 Task: Look for space in Hildesheim, Germany from 2nd September, 2023 to 6th September, 2023 for 2 adults in price range Rs.15000 to Rs.20000. Place can be entire place with 1  bedroom having 1 bed and 1 bathroom. Property type can be house, flat, guest house, hotel. Booking option can be shelf check-in. Required host language is English.
Action: Mouse moved to (350, 133)
Screenshot: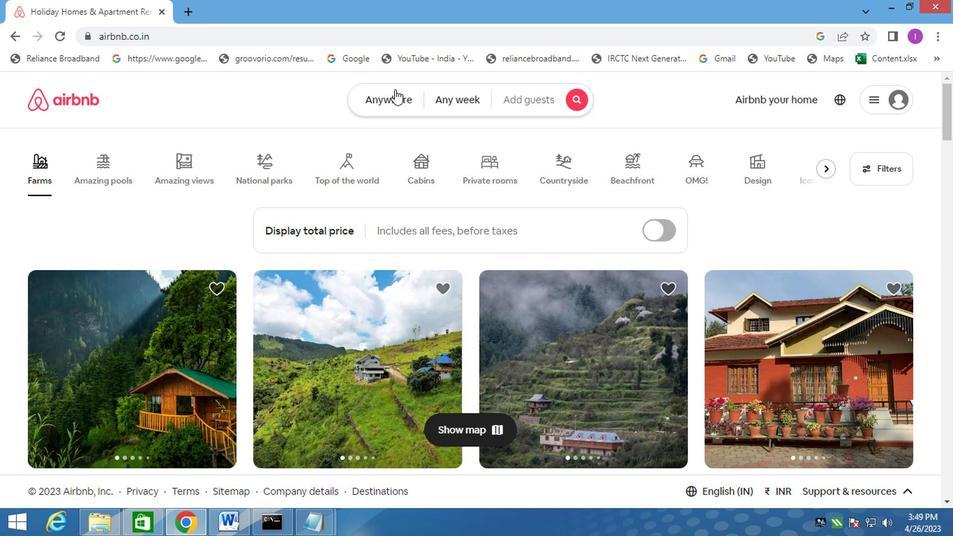 
Action: Mouse pressed left at (350, 133)
Screenshot: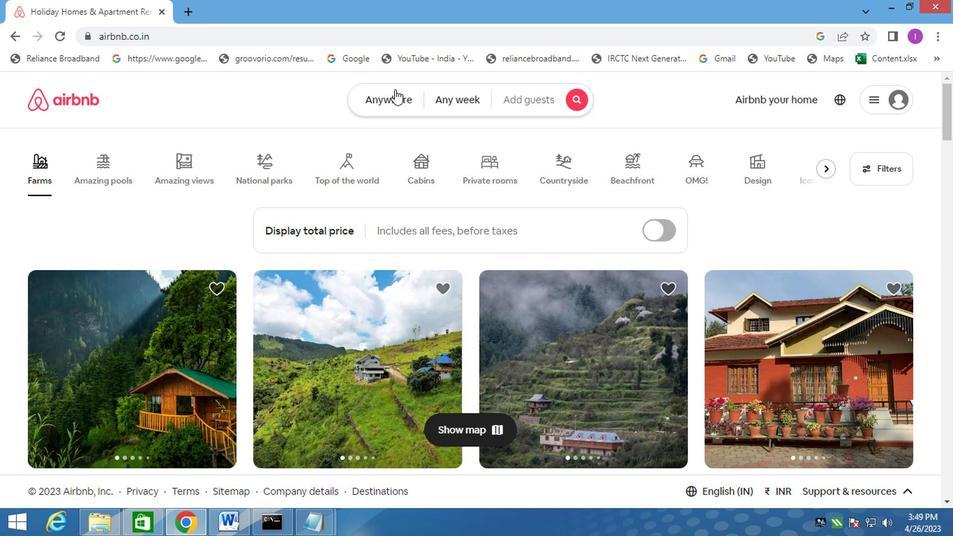 
Action: Mouse moved to (249, 184)
Screenshot: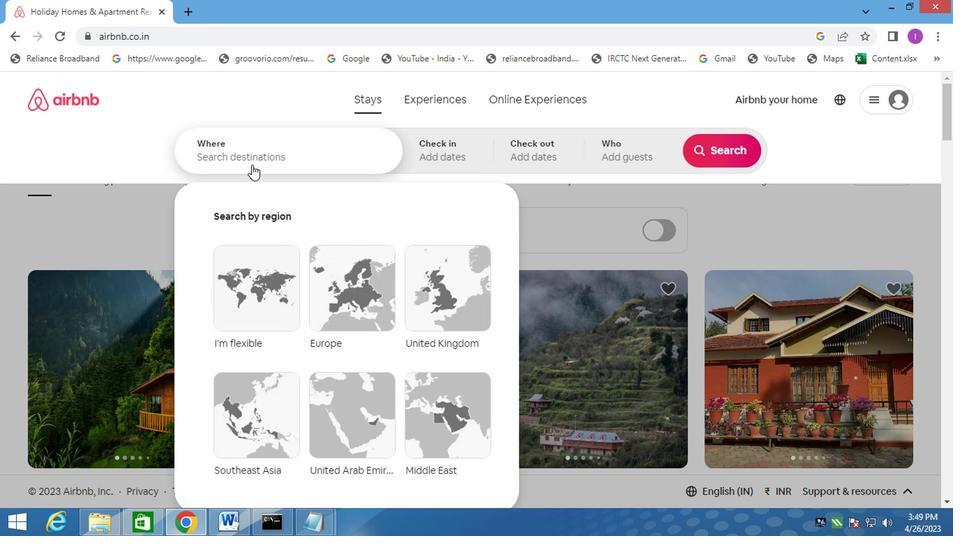 
Action: Mouse pressed left at (249, 184)
Screenshot: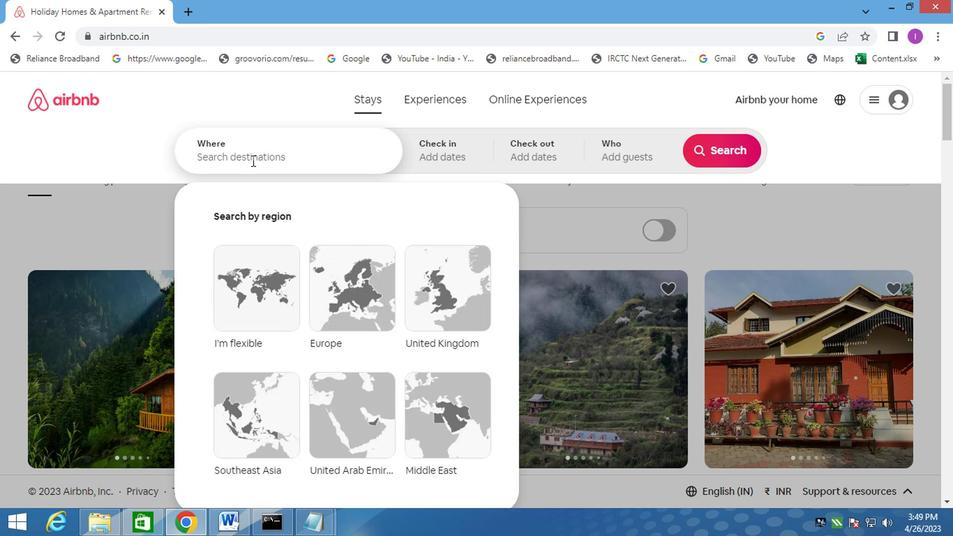 
Action: Mouse moved to (405, 130)
Screenshot: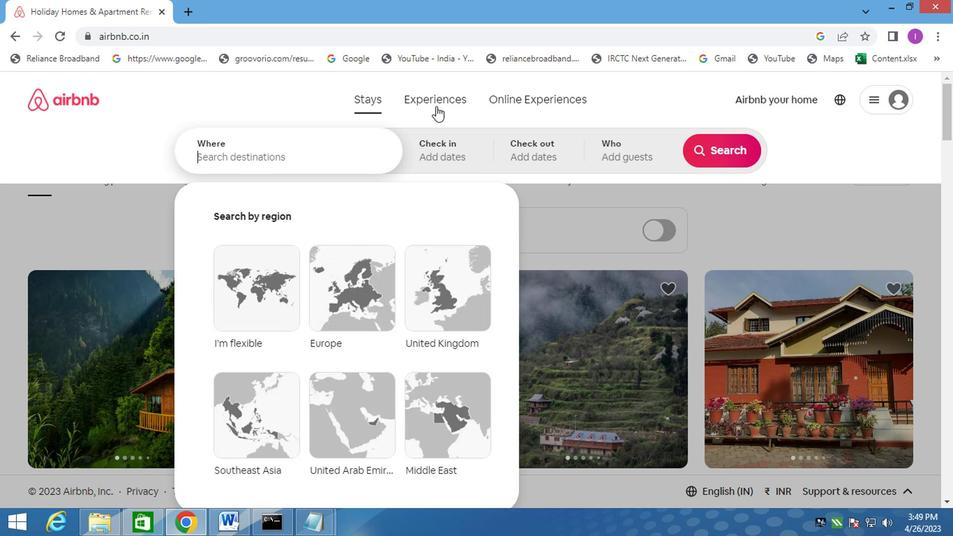 
Action: Key pressed hildesheim,germany
Screenshot: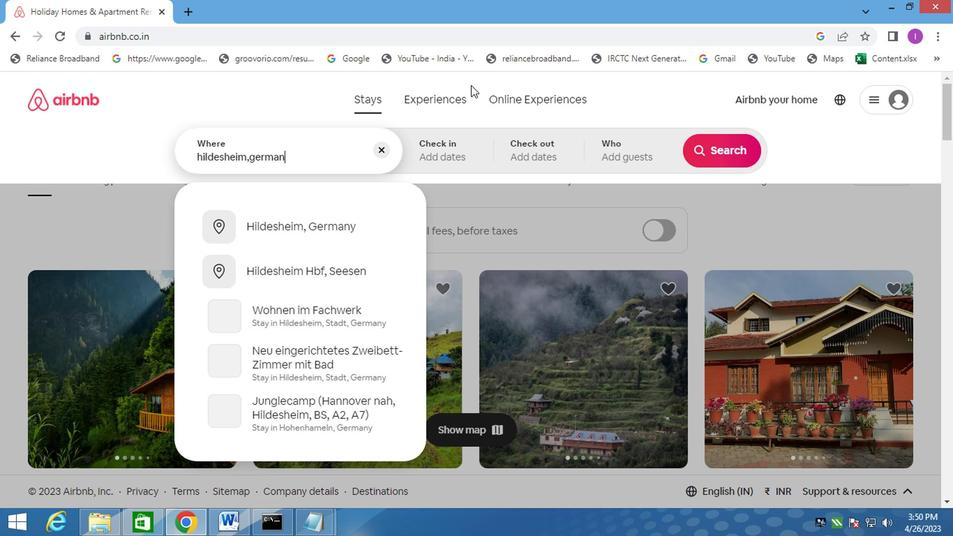 
Action: Mouse moved to (246, 233)
Screenshot: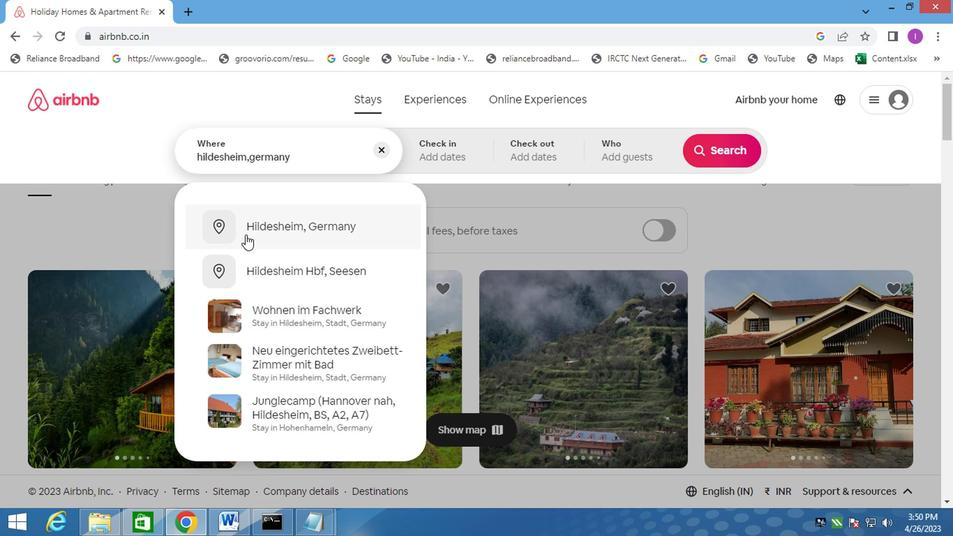
Action: Mouse pressed left at (246, 233)
Screenshot: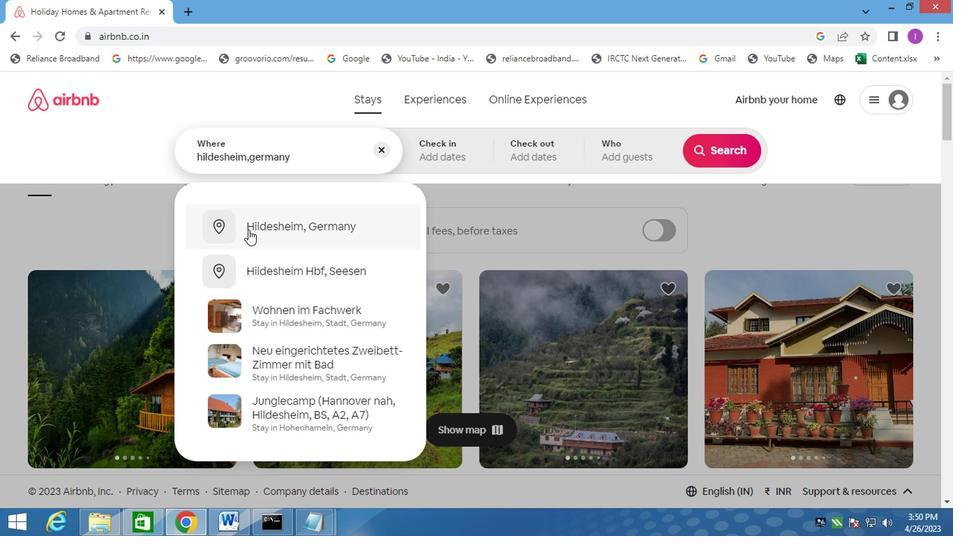 
Action: Mouse moved to (576, 258)
Screenshot: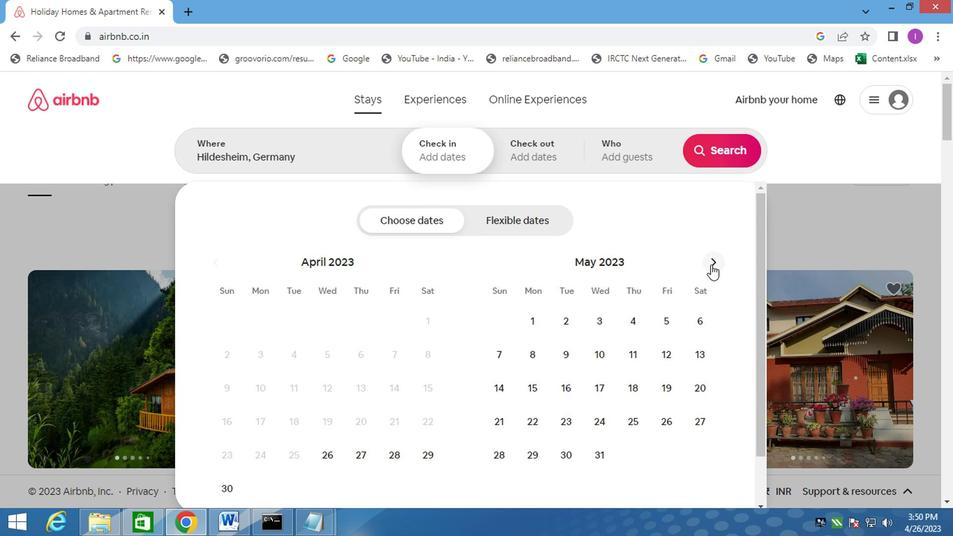 
Action: Mouse pressed left at (576, 258)
Screenshot: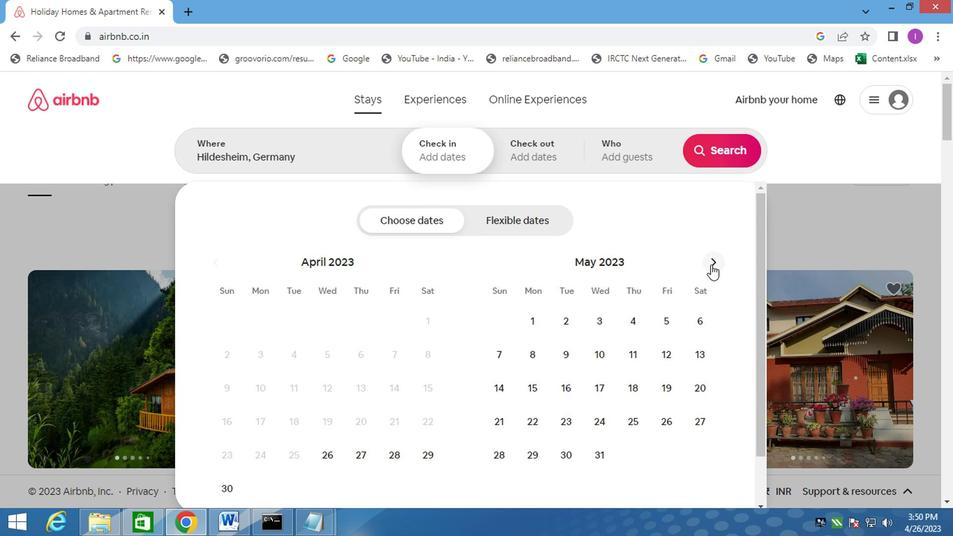 
Action: Mouse pressed left at (576, 258)
Screenshot: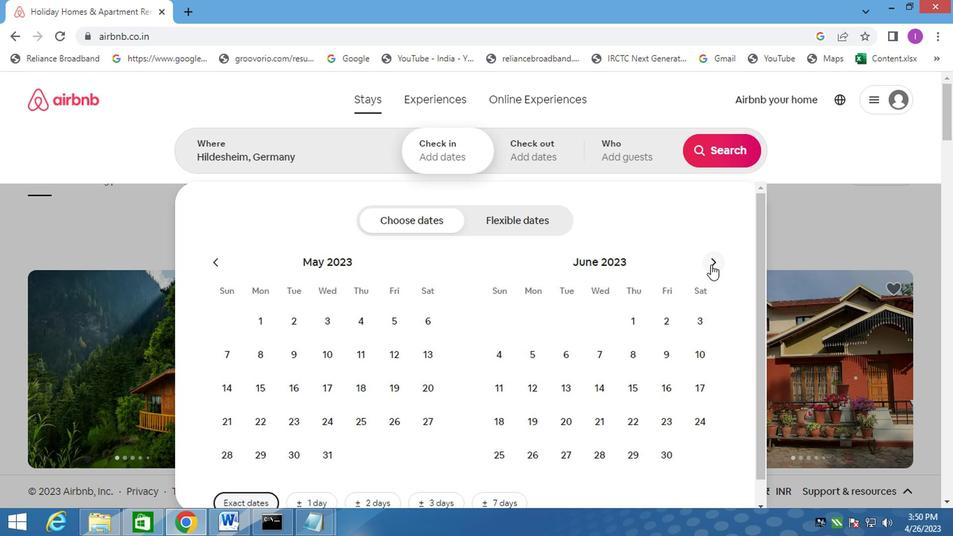 
Action: Mouse pressed left at (576, 258)
Screenshot: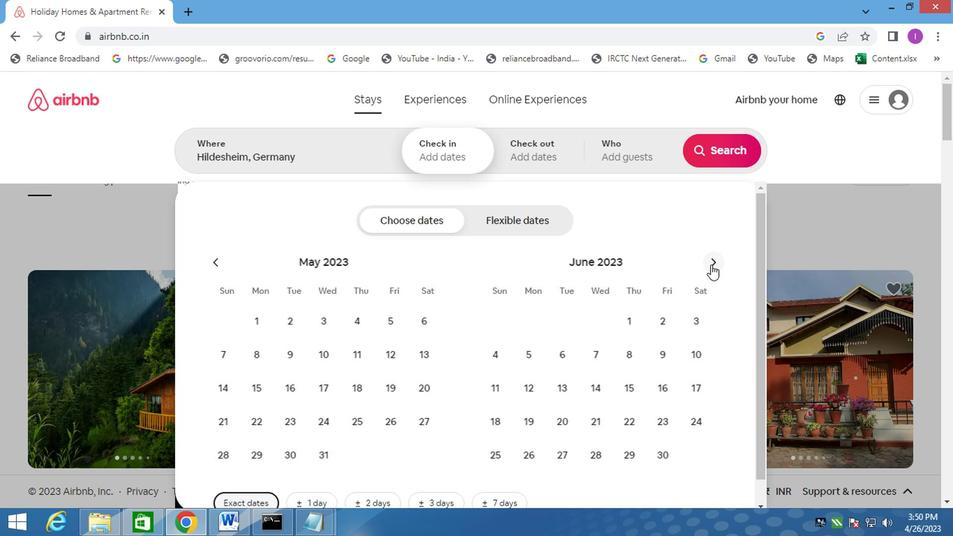 
Action: Mouse moved to (576, 257)
Screenshot: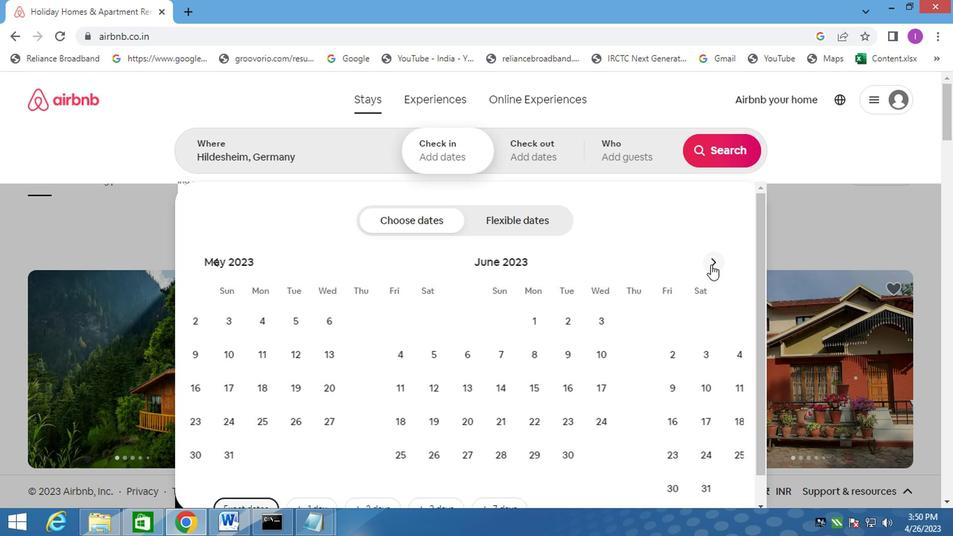 
Action: Mouse pressed left at (576, 257)
Screenshot: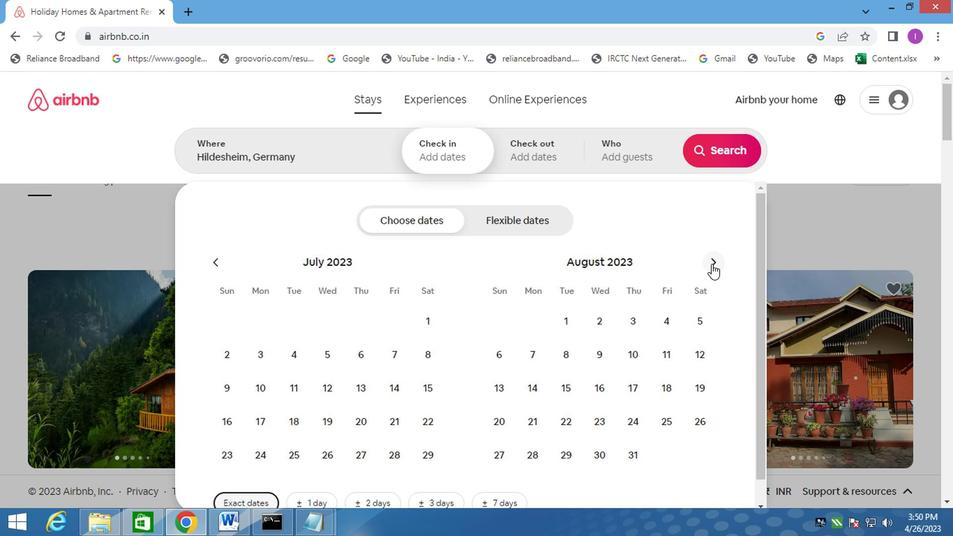 
Action: Mouse moved to (561, 300)
Screenshot: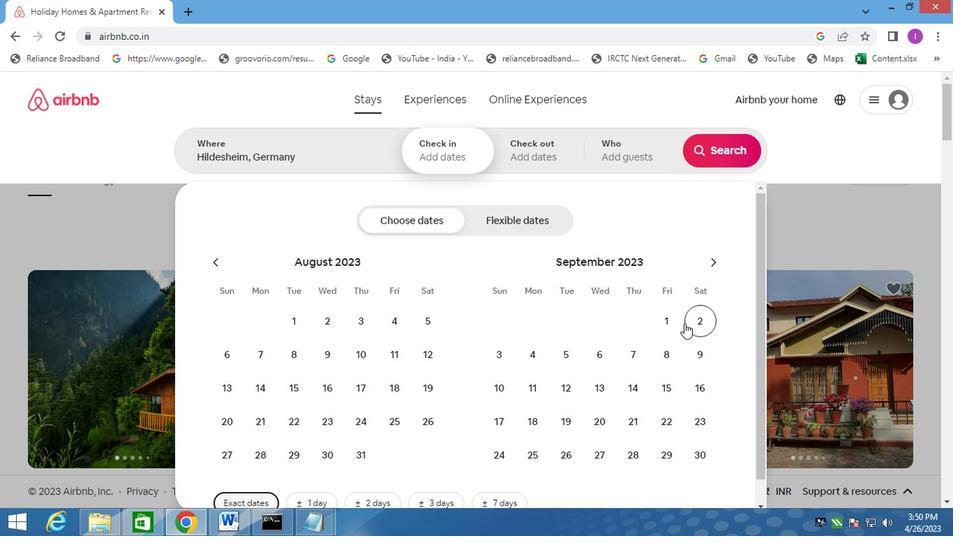 
Action: Mouse pressed left at (561, 300)
Screenshot: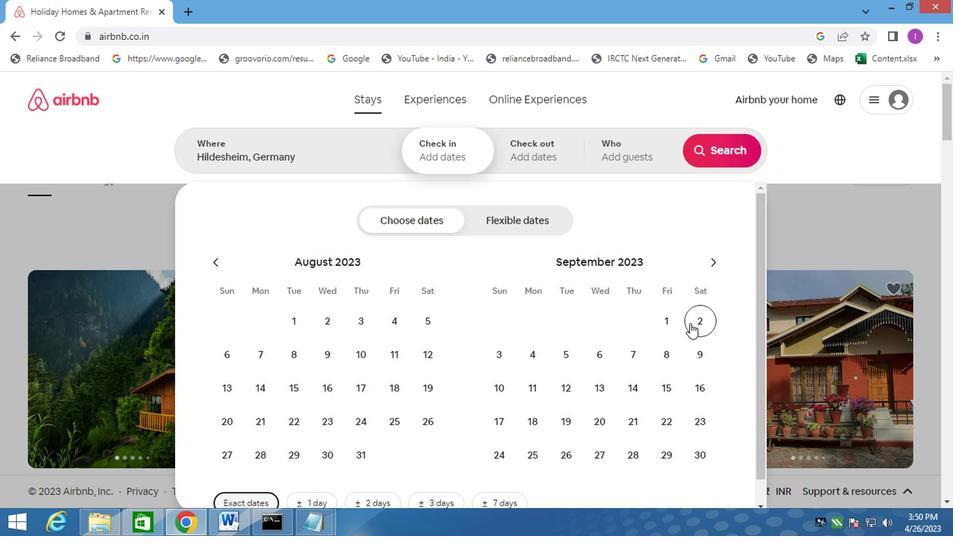 
Action: Mouse moved to (493, 322)
Screenshot: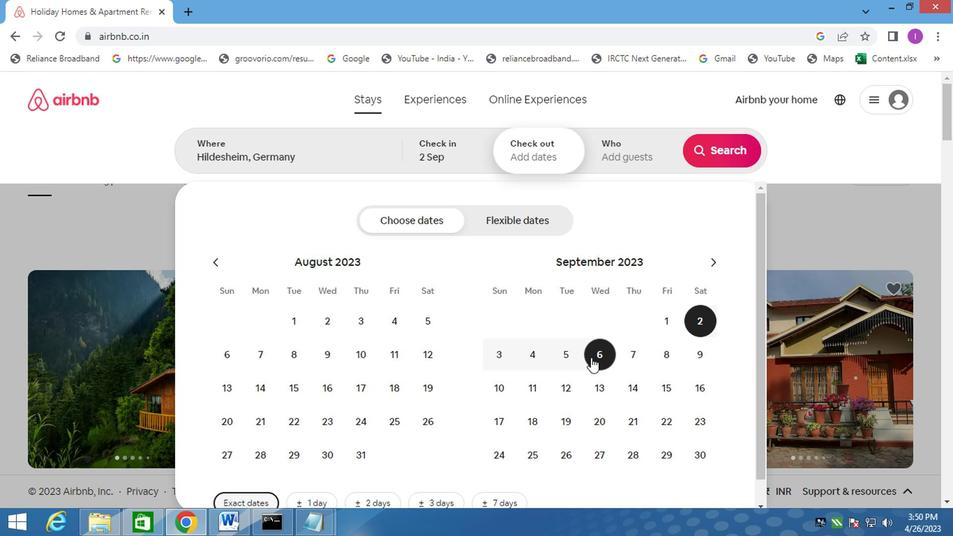 
Action: Mouse pressed left at (493, 322)
Screenshot: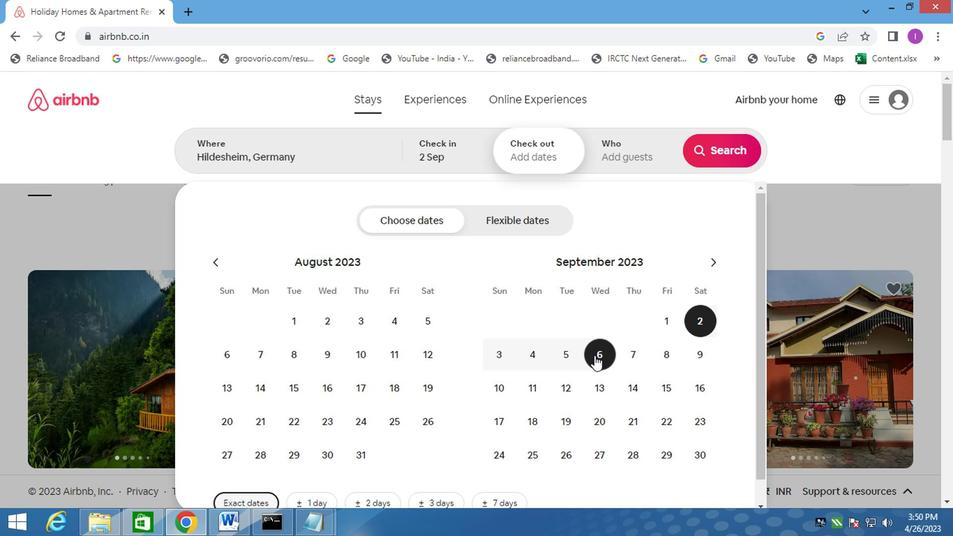 
Action: Mouse moved to (526, 187)
Screenshot: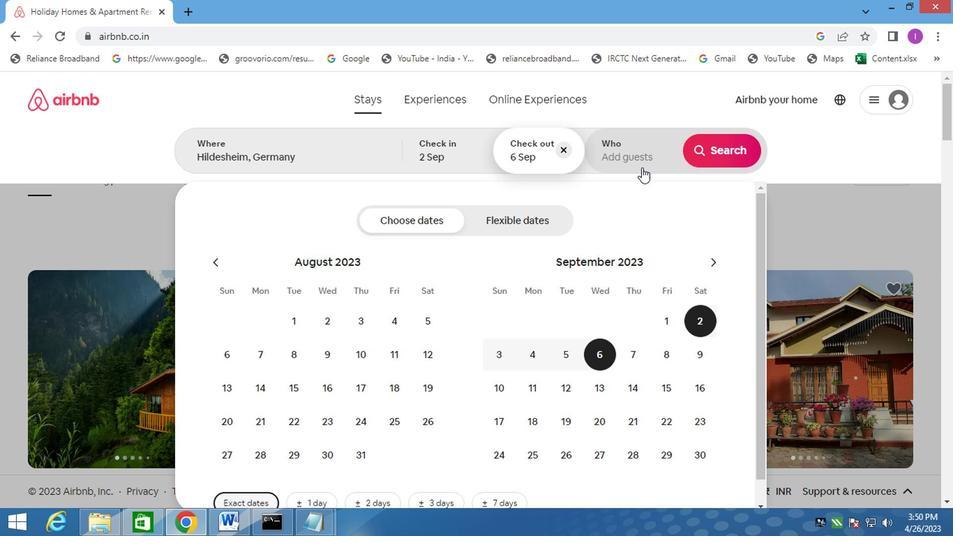 
Action: Mouse pressed left at (526, 187)
Screenshot: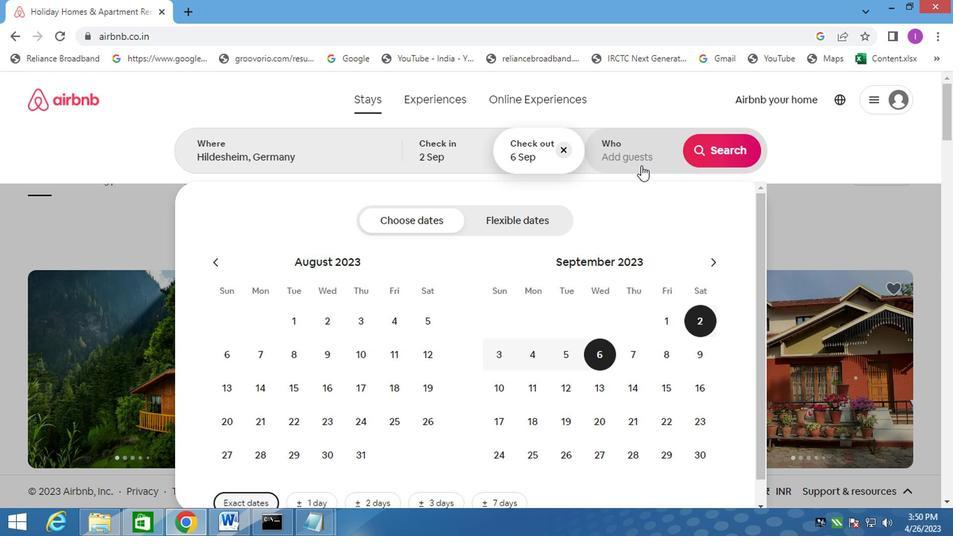 
Action: Mouse moved to (591, 227)
Screenshot: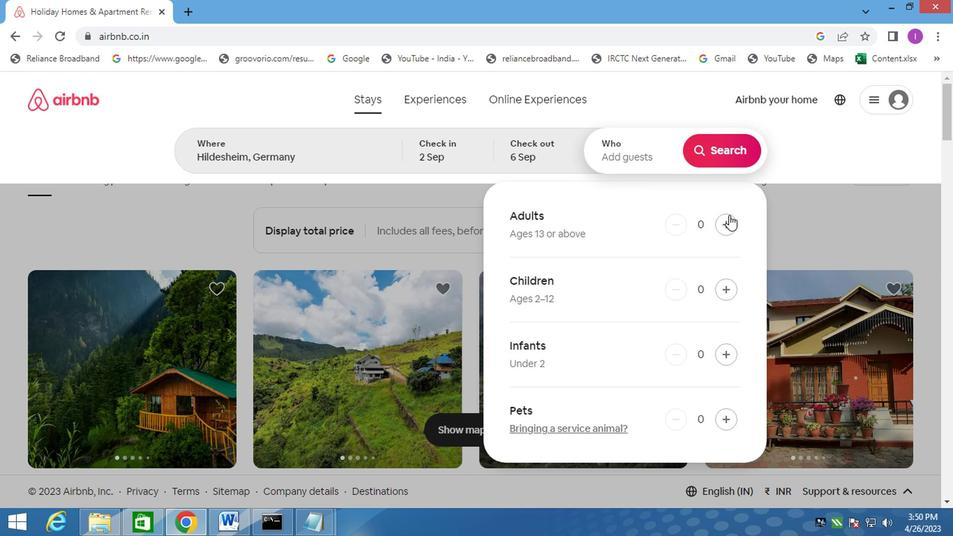
Action: Mouse pressed left at (591, 227)
Screenshot: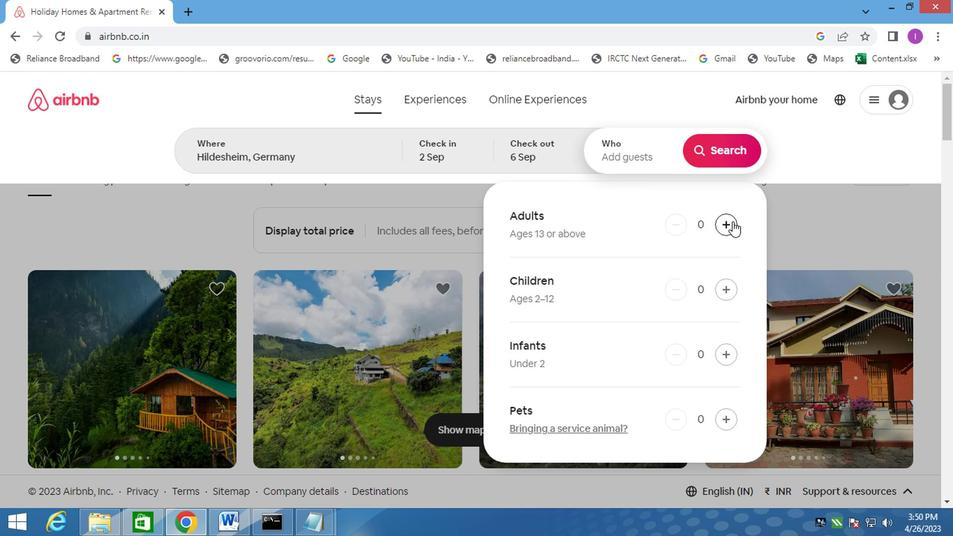 
Action: Mouse pressed left at (591, 227)
Screenshot: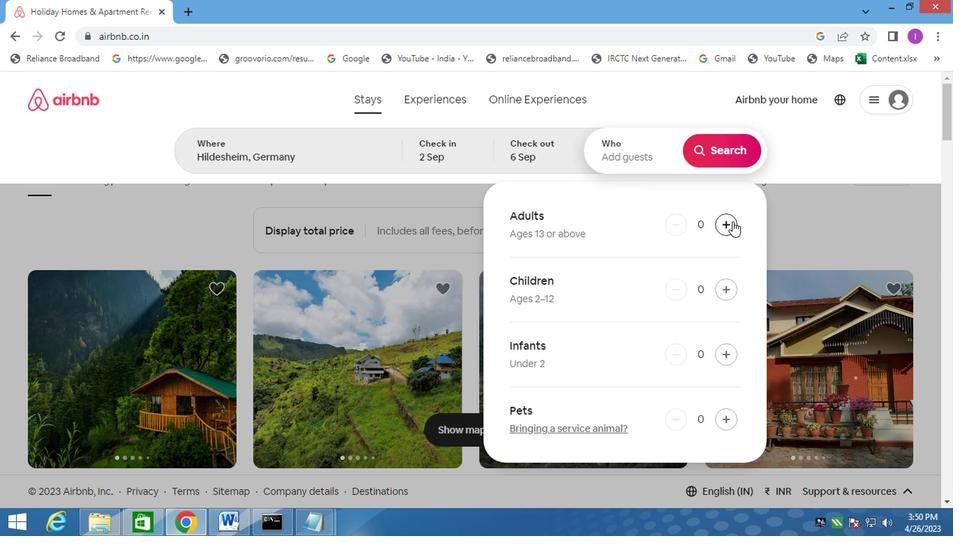 
Action: Mouse moved to (586, 179)
Screenshot: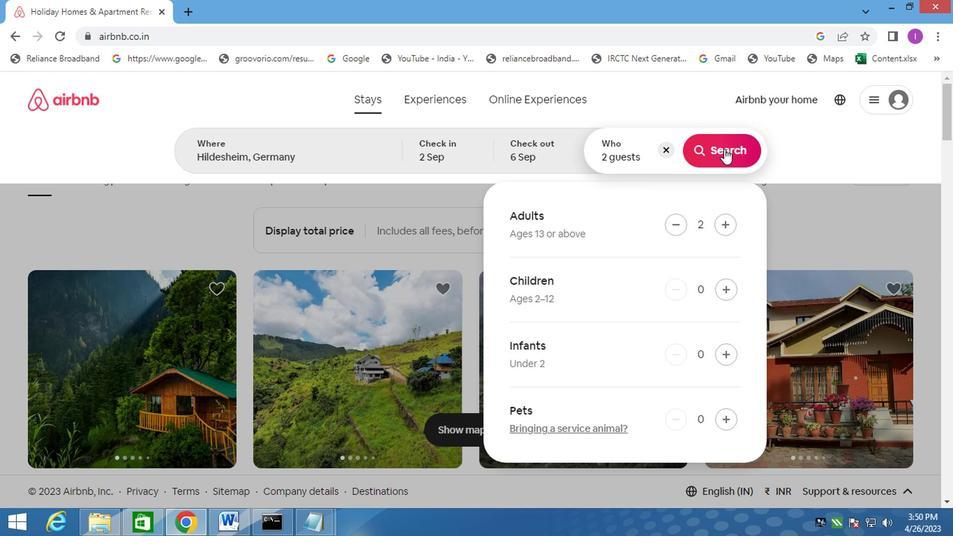 
Action: Mouse pressed left at (586, 179)
Screenshot: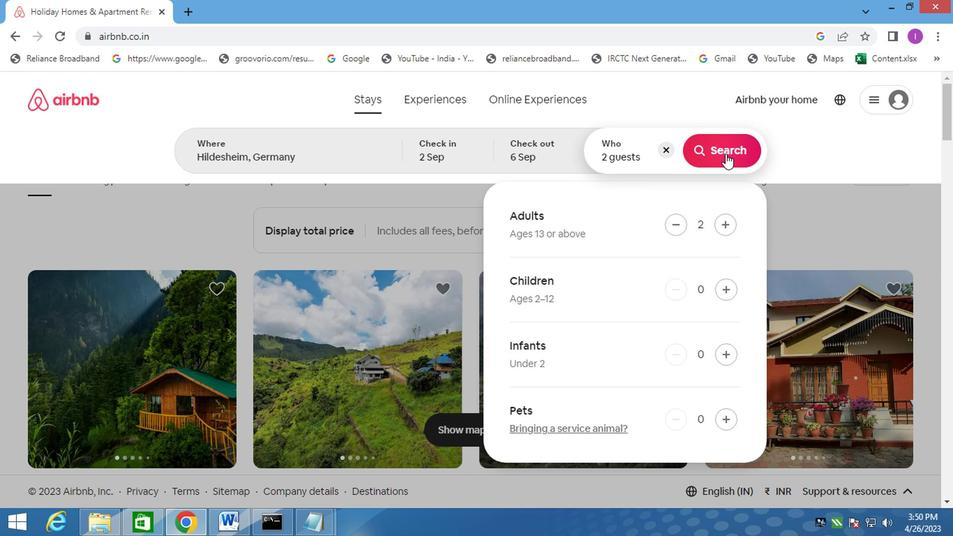 
Action: Mouse moved to (691, 176)
Screenshot: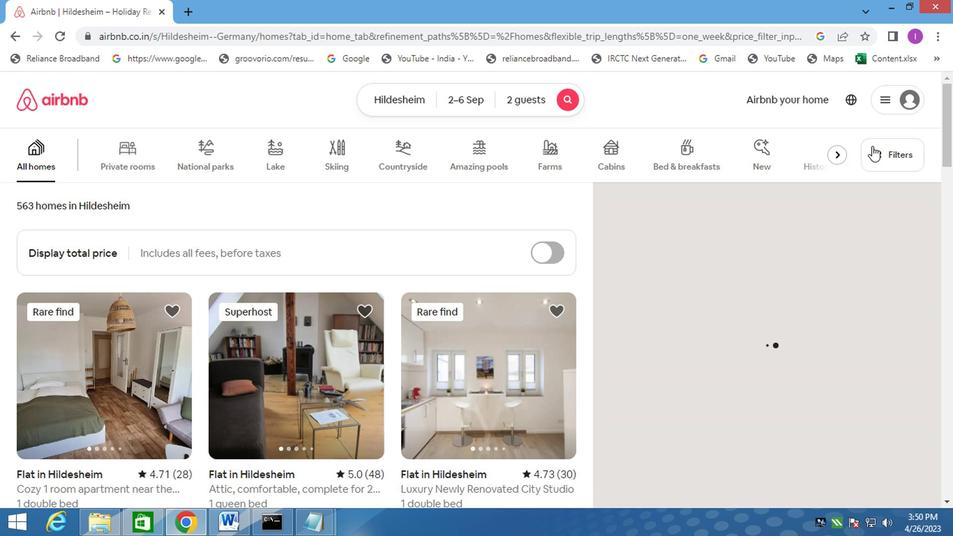 
Action: Mouse pressed left at (691, 176)
Screenshot: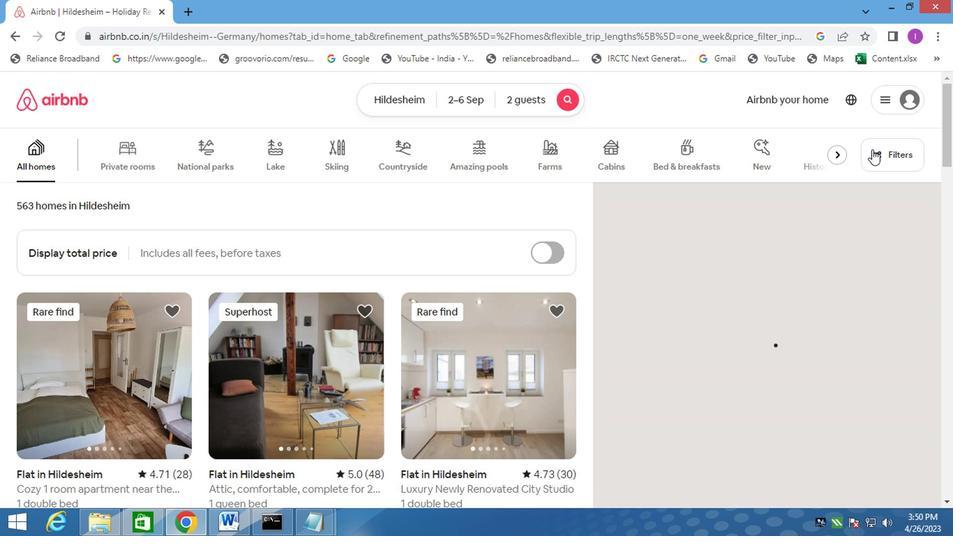 
Action: Mouse moved to (317, 308)
Screenshot: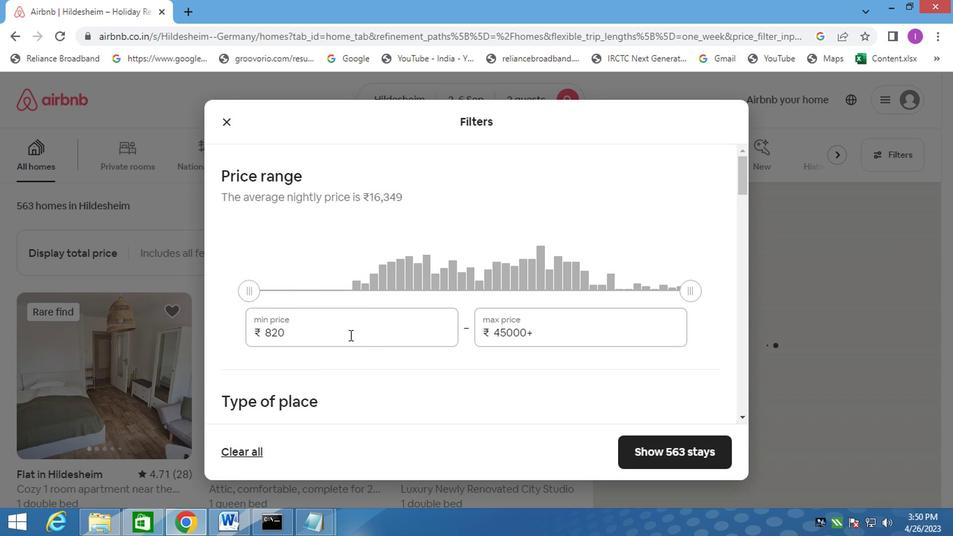 
Action: Mouse pressed left at (317, 308)
Screenshot: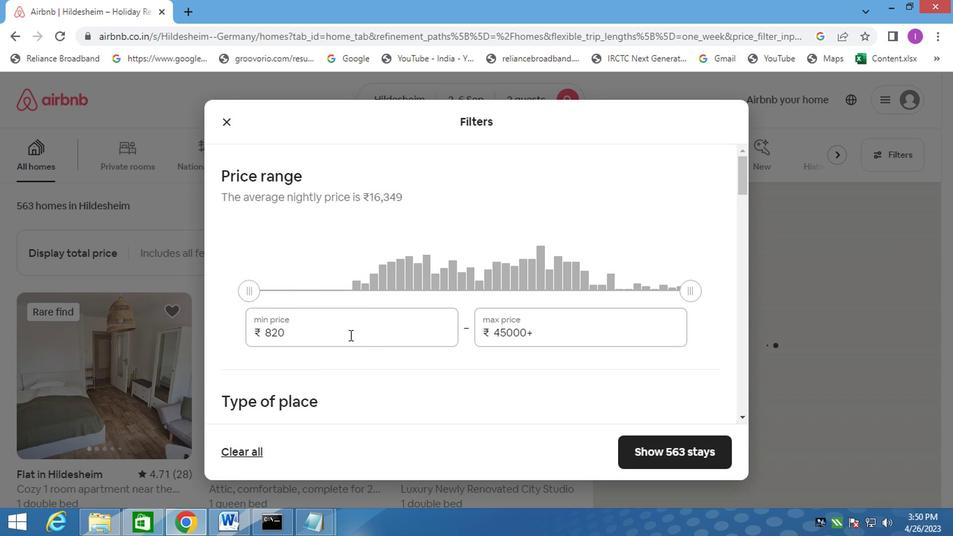 
Action: Mouse moved to (260, 304)
Screenshot: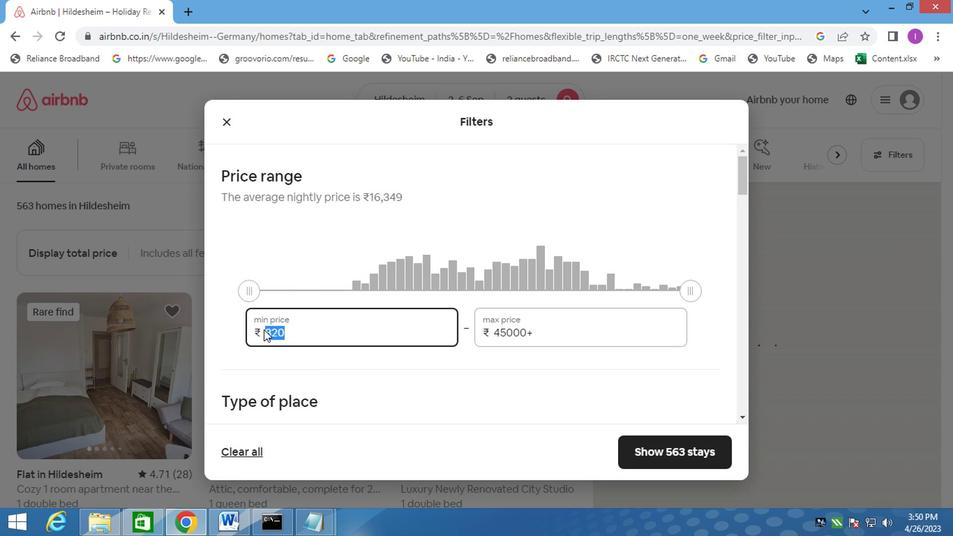 
Action: Key pressed 15000
Screenshot: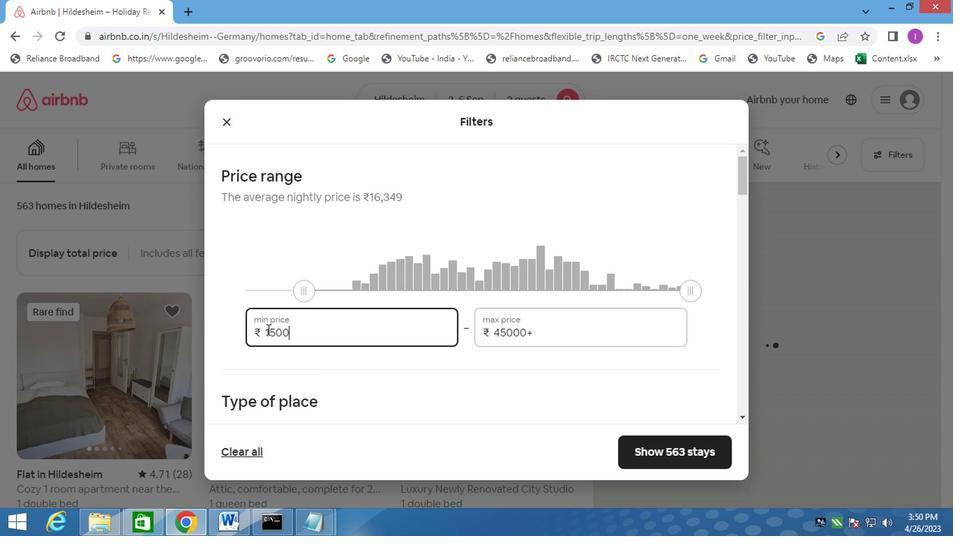 
Action: Mouse moved to (457, 310)
Screenshot: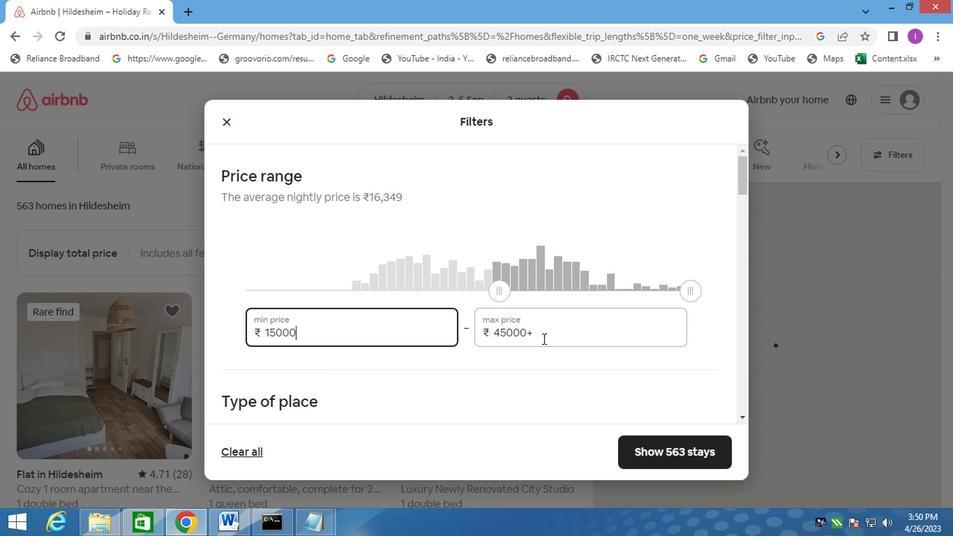 
Action: Mouse pressed left at (457, 310)
Screenshot: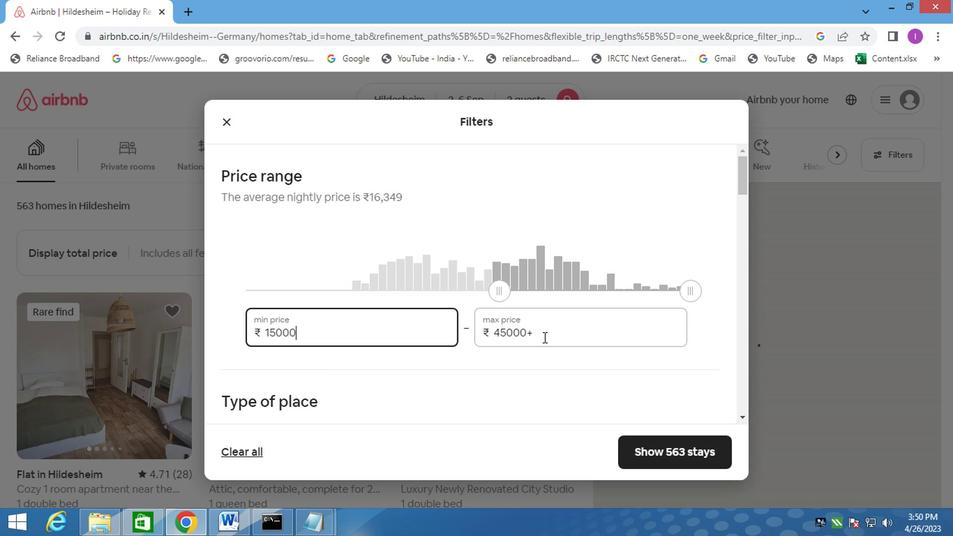 
Action: Mouse moved to (412, 309)
Screenshot: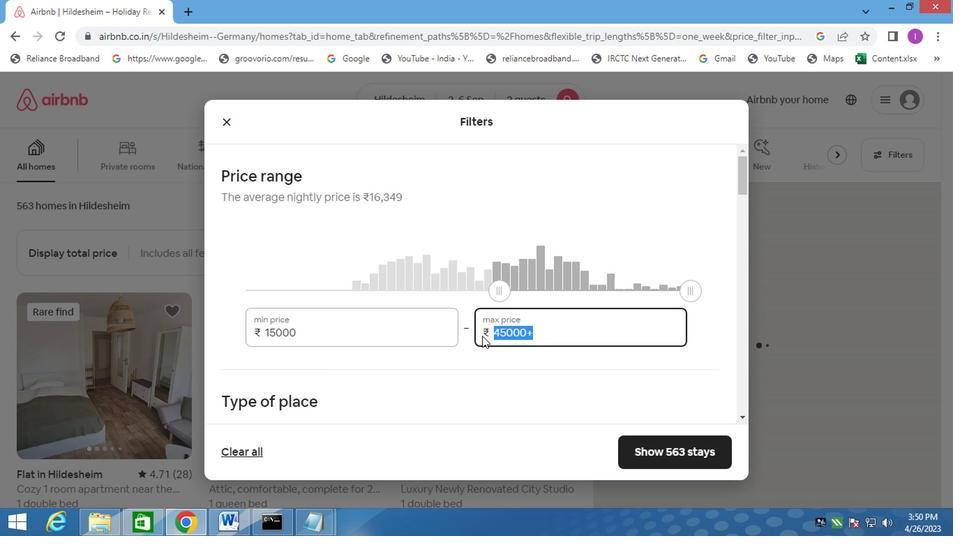 
Action: Key pressed 2
Screenshot: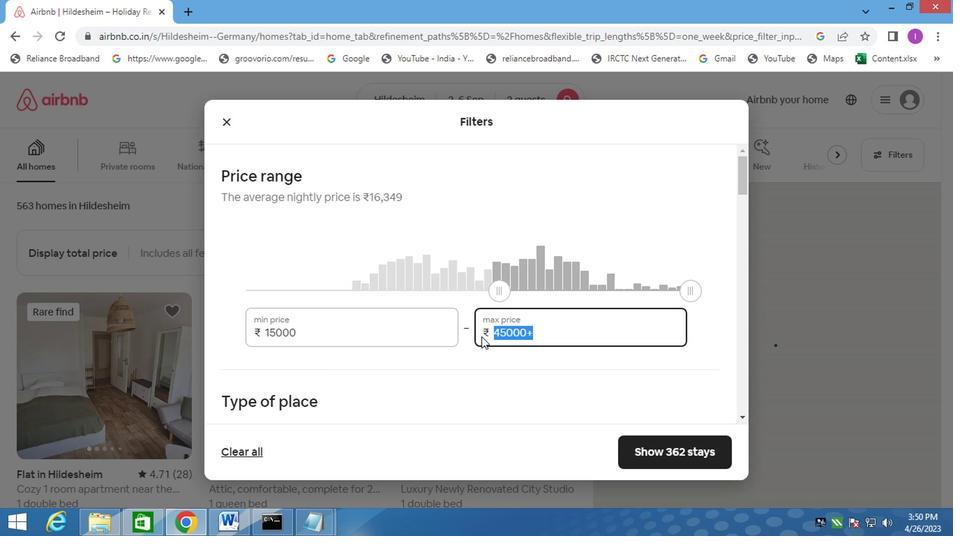 
Action: Mouse moved to (408, 310)
Screenshot: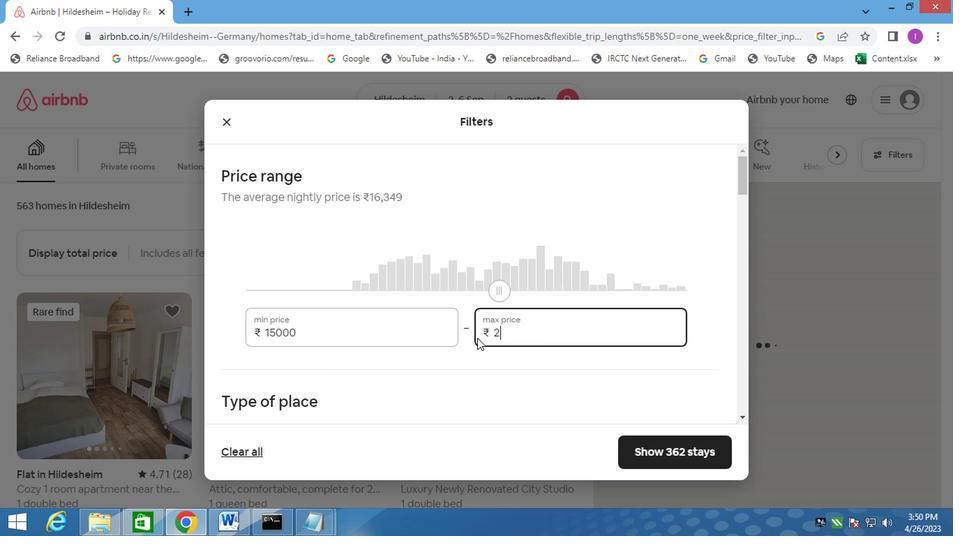 
Action: Key pressed 0000
Screenshot: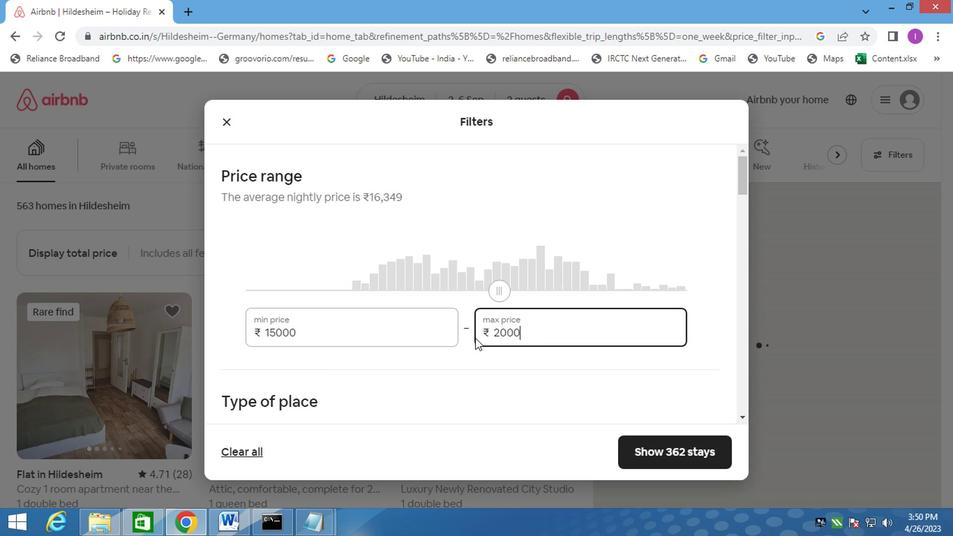 
Action: Mouse moved to (460, 319)
Screenshot: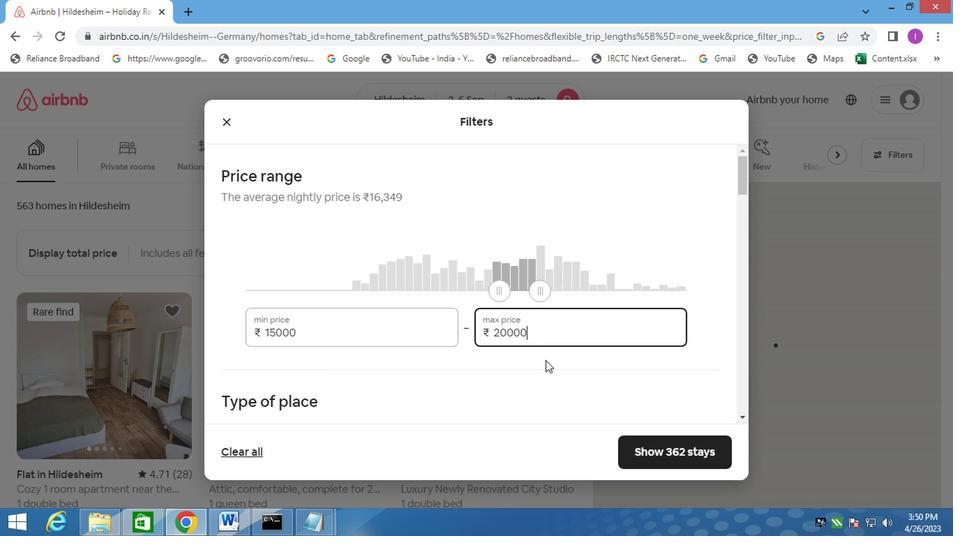 
Action: Mouse scrolled (460, 319) with delta (0, 0)
Screenshot: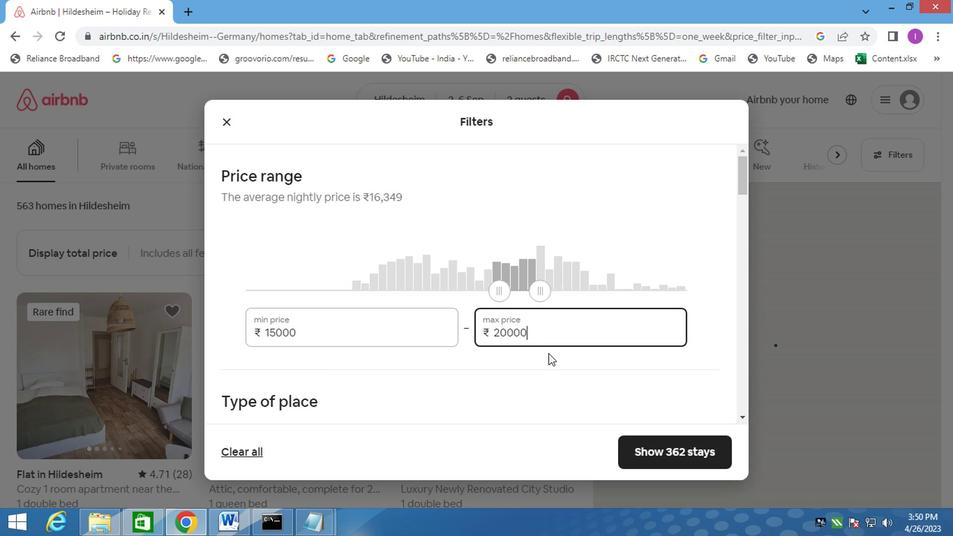 
Action: Mouse scrolled (460, 319) with delta (0, 0)
Screenshot: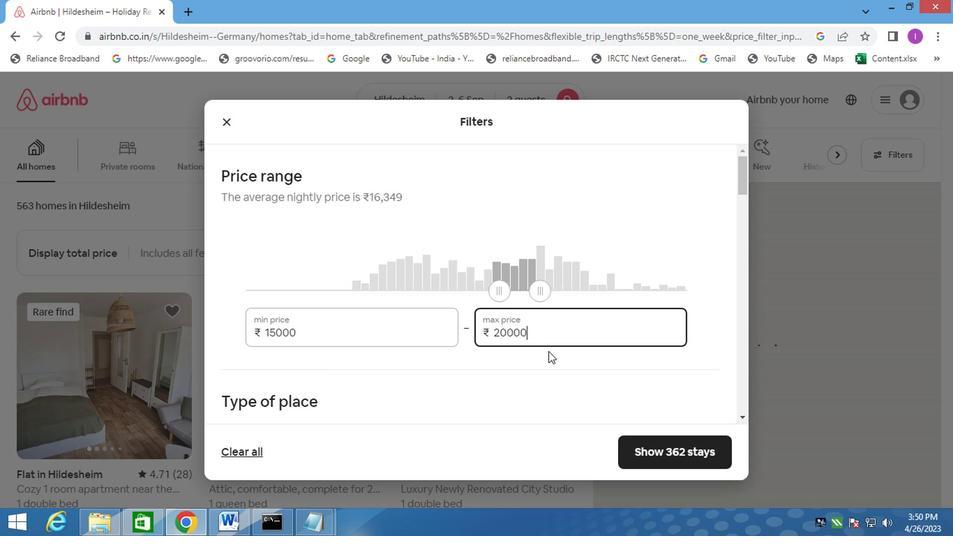 
Action: Mouse scrolled (460, 319) with delta (0, 0)
Screenshot: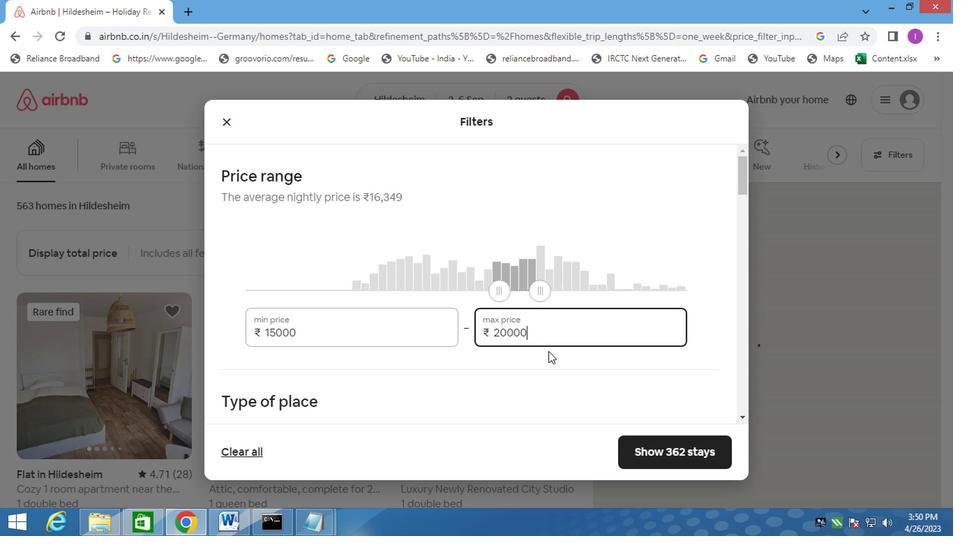 
Action: Mouse moved to (468, 311)
Screenshot: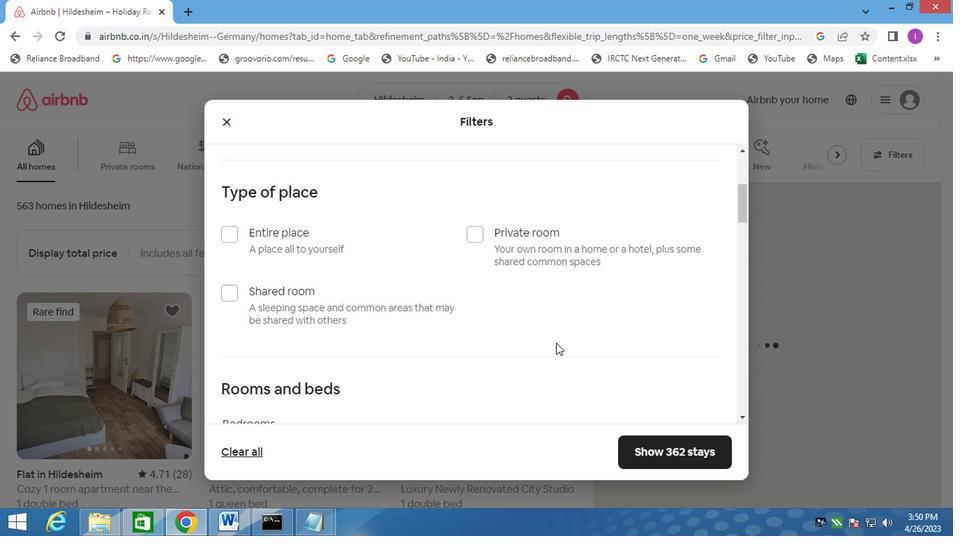 
Action: Mouse scrolled (468, 311) with delta (0, 0)
Screenshot: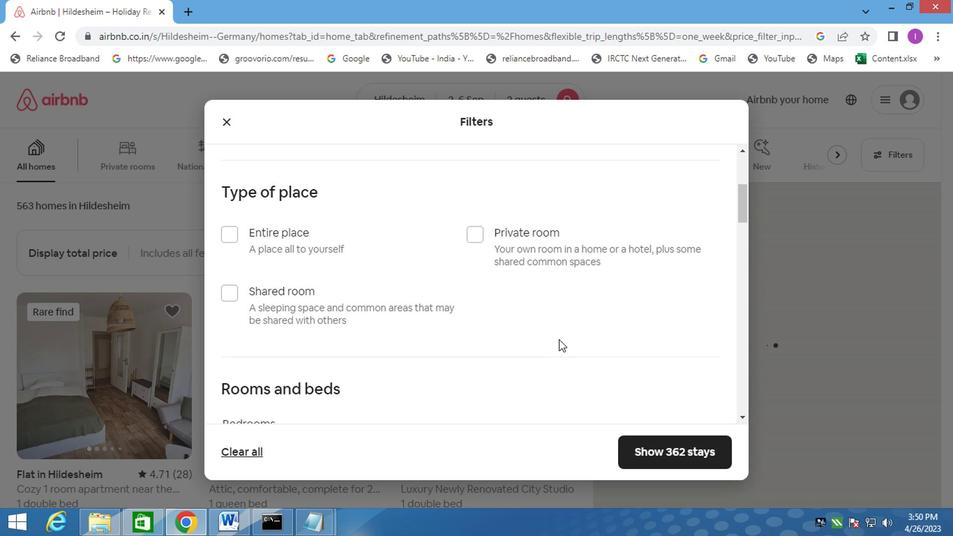 
Action: Mouse moved to (468, 311)
Screenshot: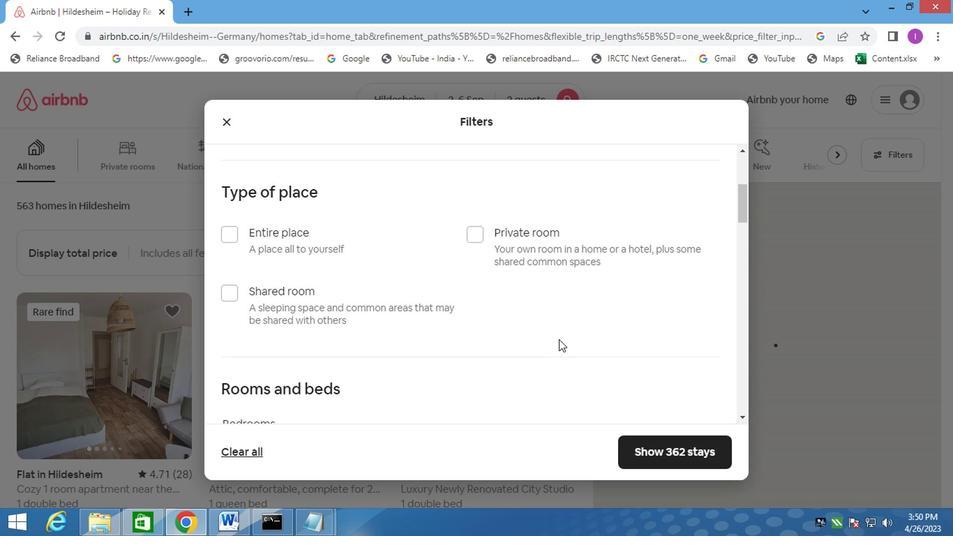 
Action: Mouse scrolled (468, 311) with delta (0, 0)
Screenshot: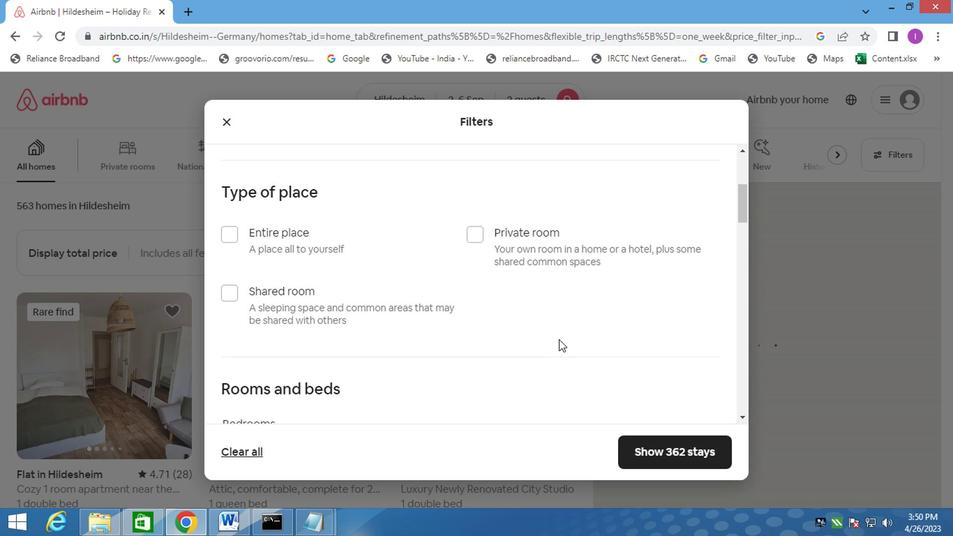 
Action: Mouse moved to (238, 230)
Screenshot: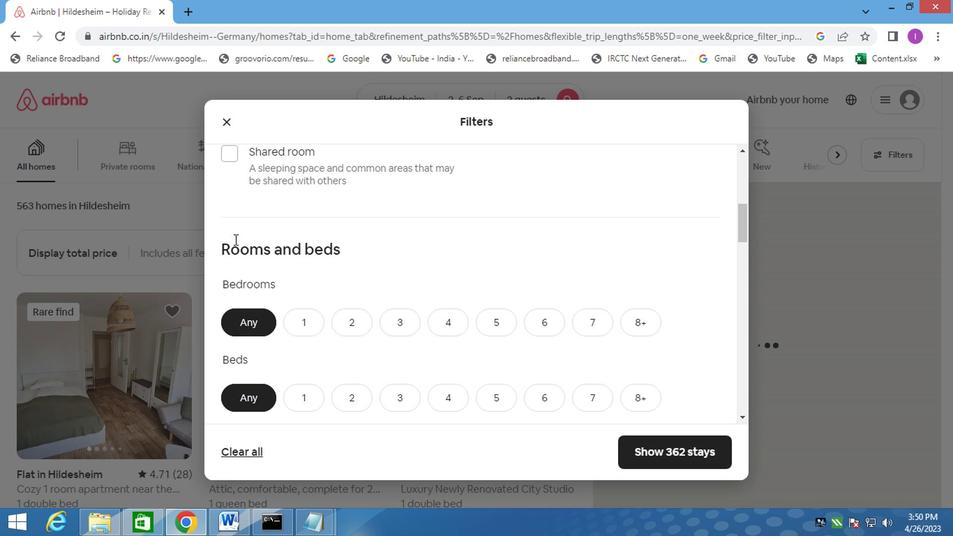 
Action: Mouse scrolled (238, 231) with delta (0, 0)
Screenshot: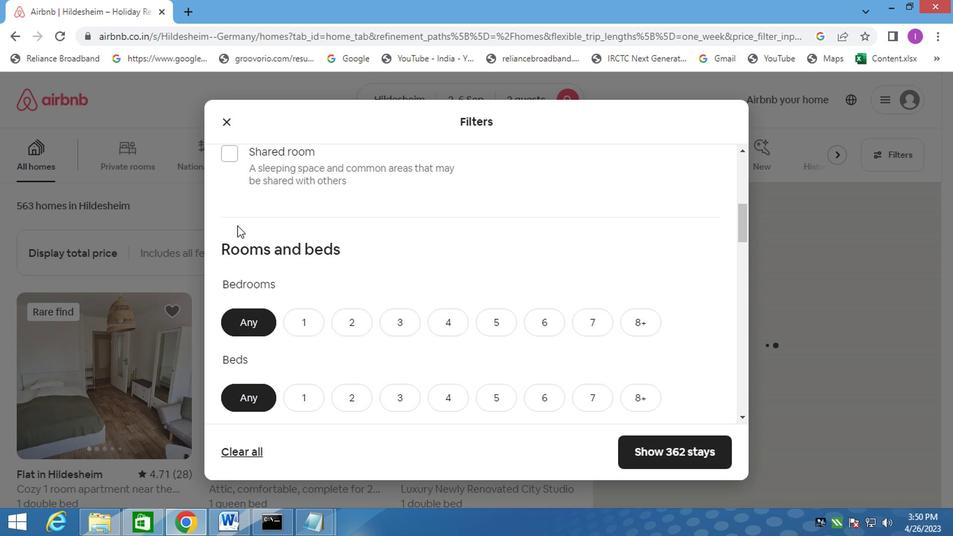 
Action: Mouse scrolled (238, 231) with delta (0, 0)
Screenshot: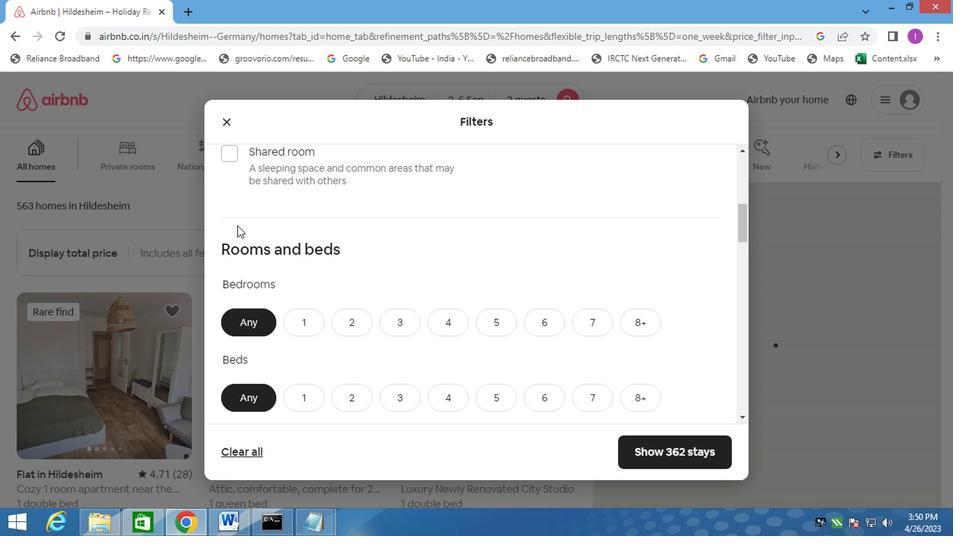 
Action: Mouse scrolled (238, 231) with delta (0, 0)
Screenshot: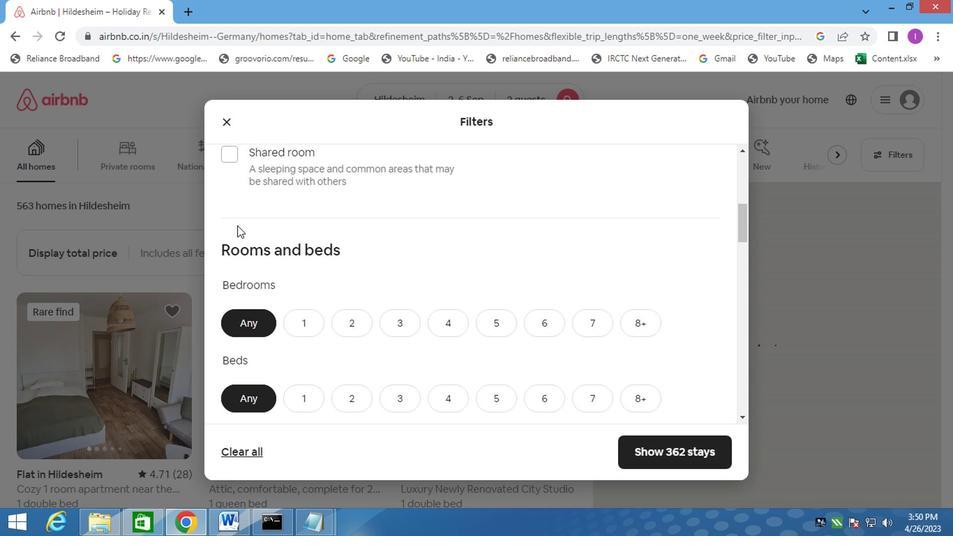 
Action: Mouse moved to (234, 290)
Screenshot: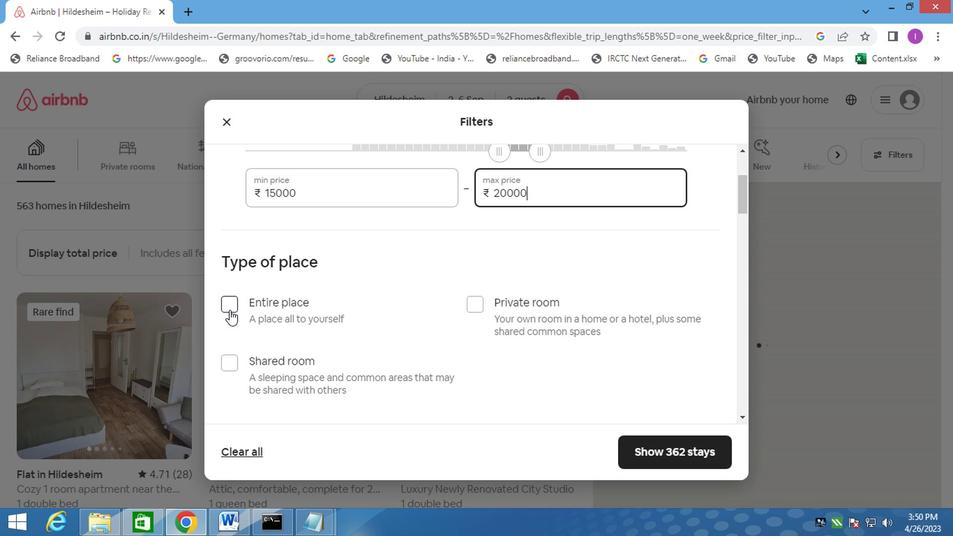 
Action: Mouse pressed left at (234, 290)
Screenshot: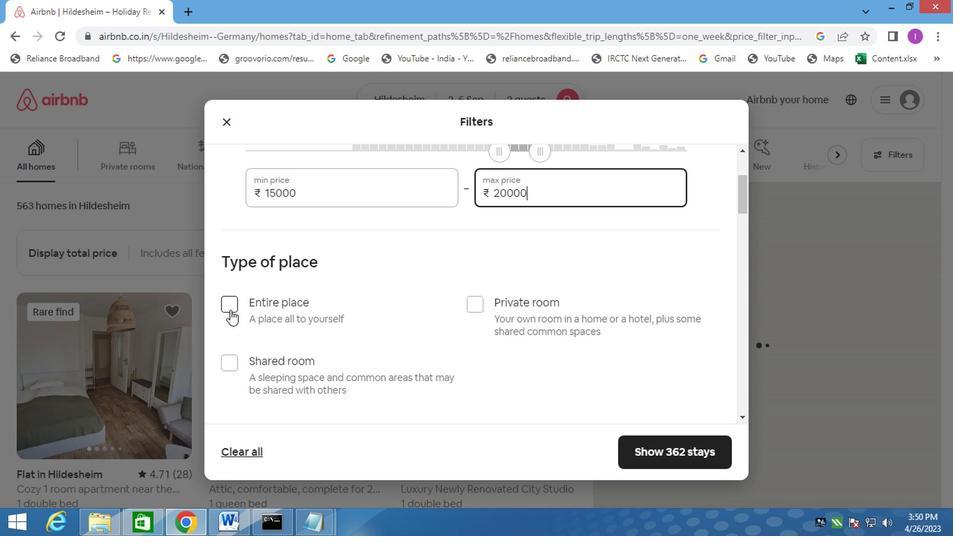 
Action: Mouse moved to (251, 273)
Screenshot: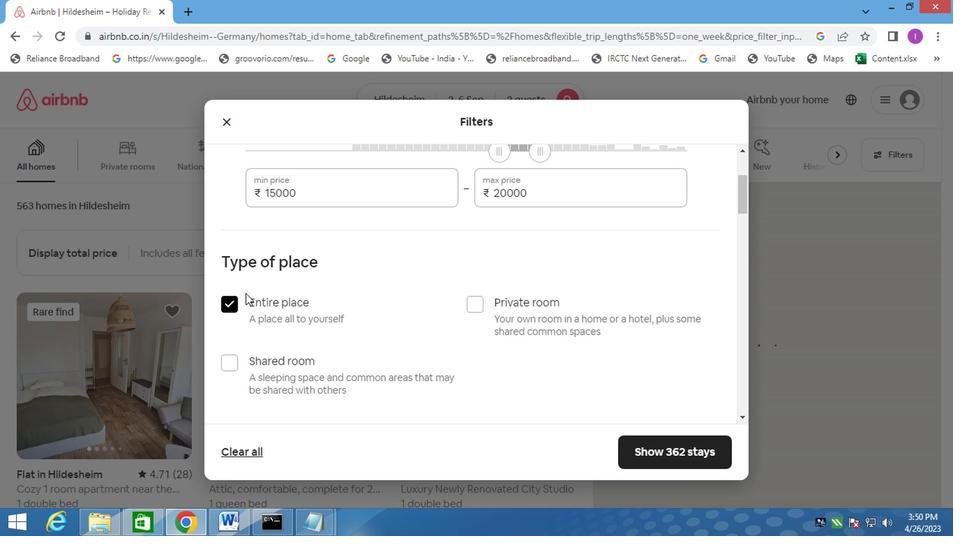 
Action: Mouse scrolled (251, 272) with delta (0, 0)
Screenshot: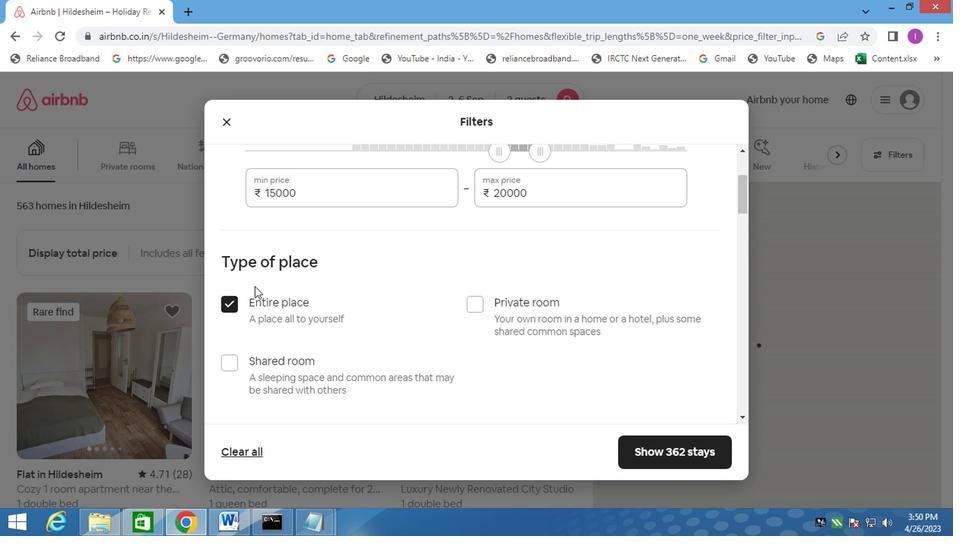 
Action: Mouse scrolled (251, 272) with delta (0, 0)
Screenshot: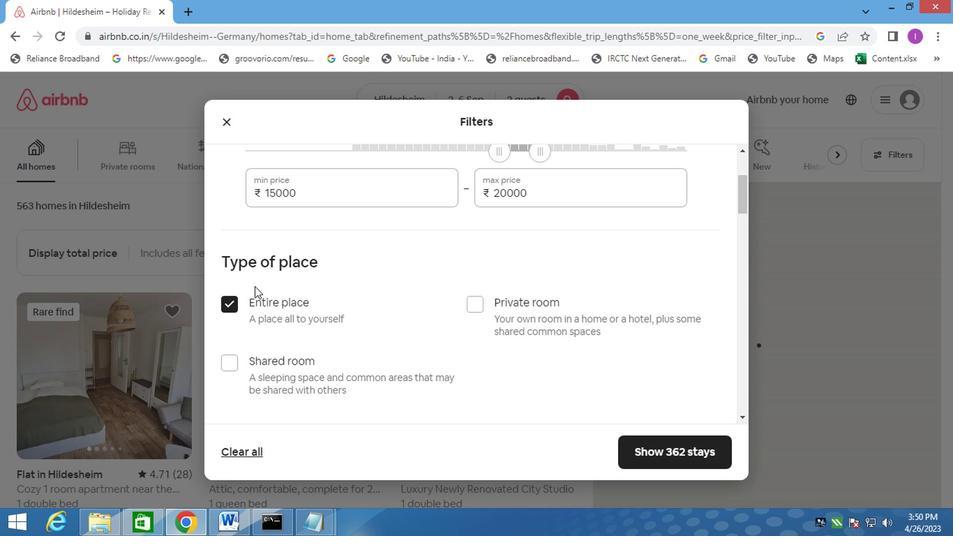 
Action: Mouse scrolled (251, 272) with delta (0, 0)
Screenshot: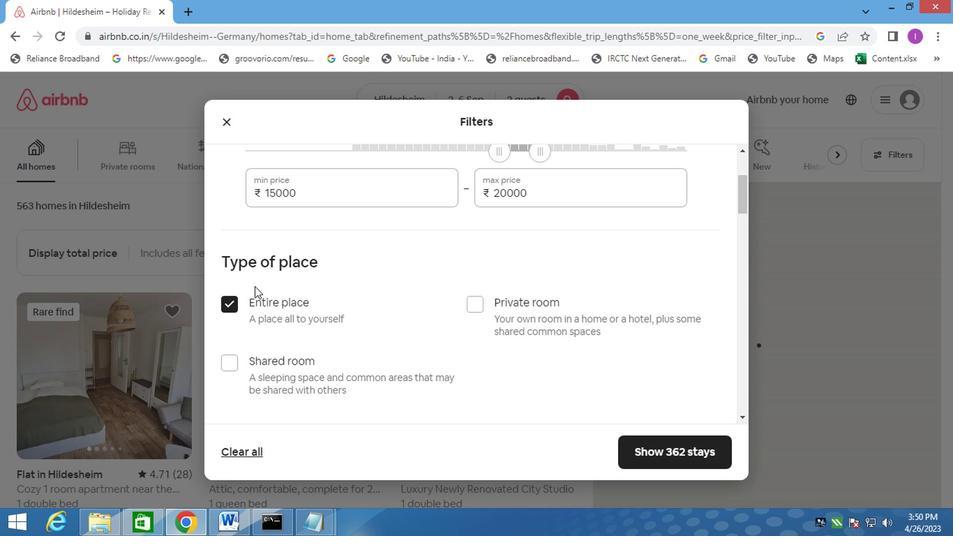 
Action: Mouse scrolled (251, 272) with delta (0, 0)
Screenshot: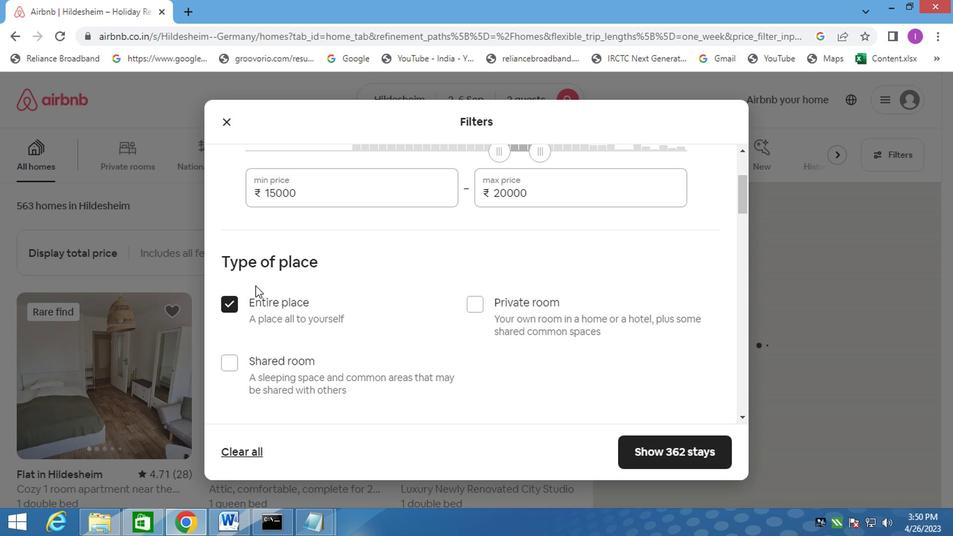 
Action: Mouse moved to (254, 271)
Screenshot: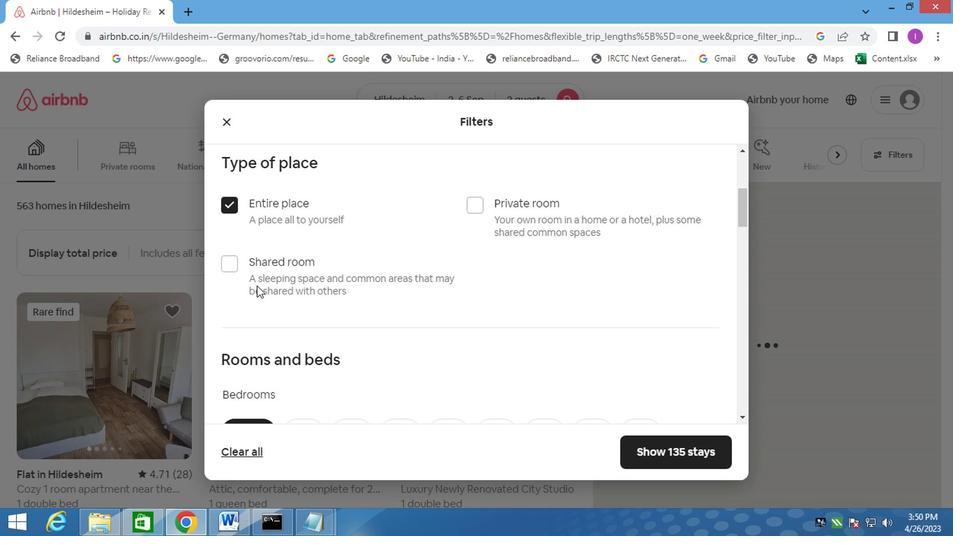
Action: Mouse scrolled (254, 271) with delta (0, 0)
Screenshot: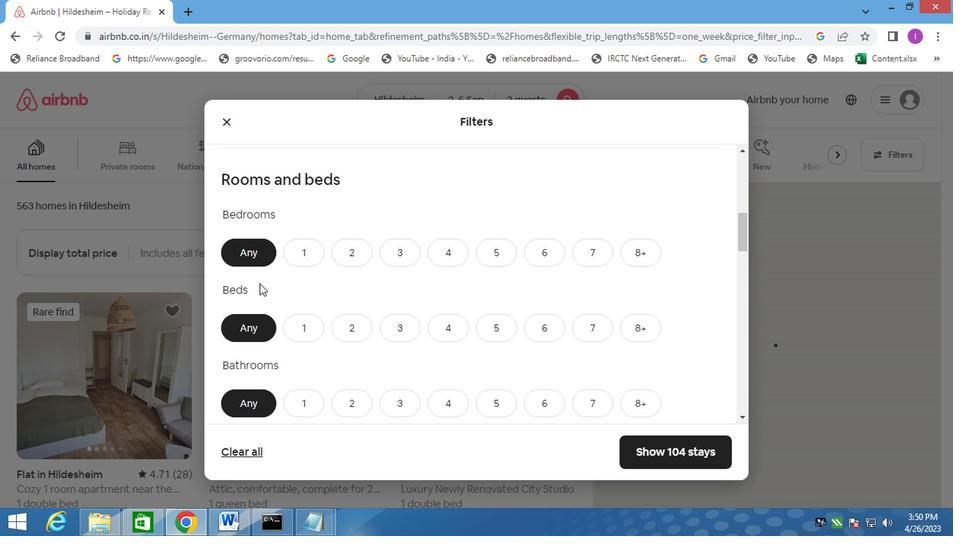 
Action: Mouse moved to (289, 199)
Screenshot: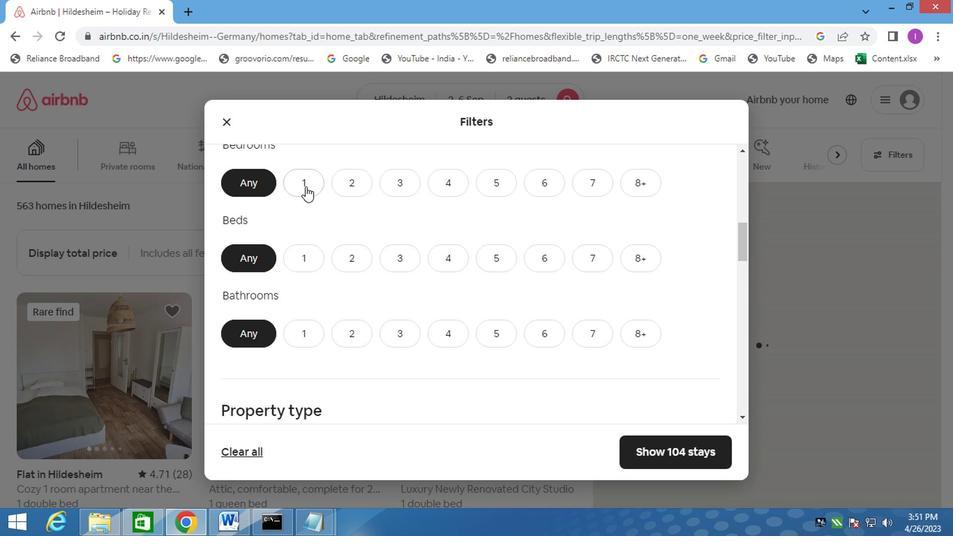 
Action: Mouse pressed left at (289, 199)
Screenshot: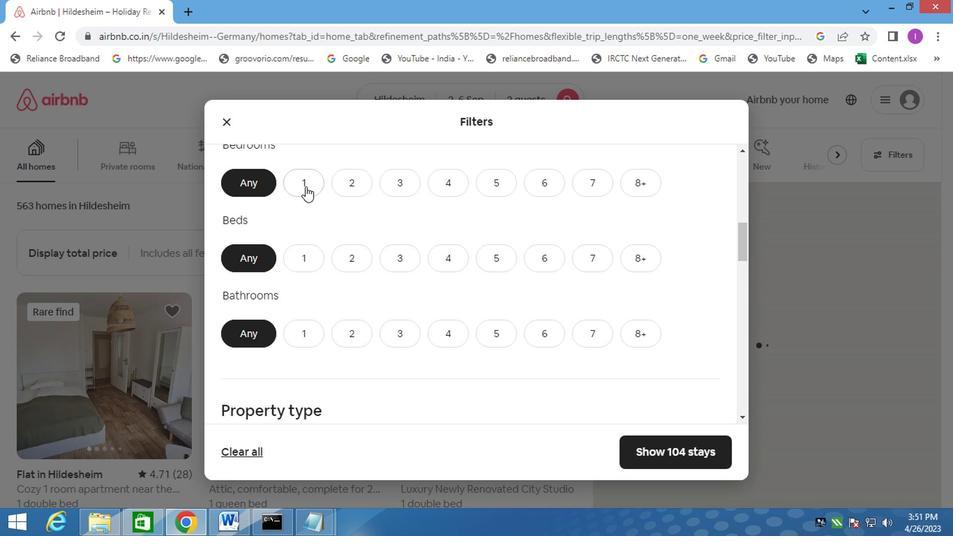 
Action: Mouse moved to (284, 252)
Screenshot: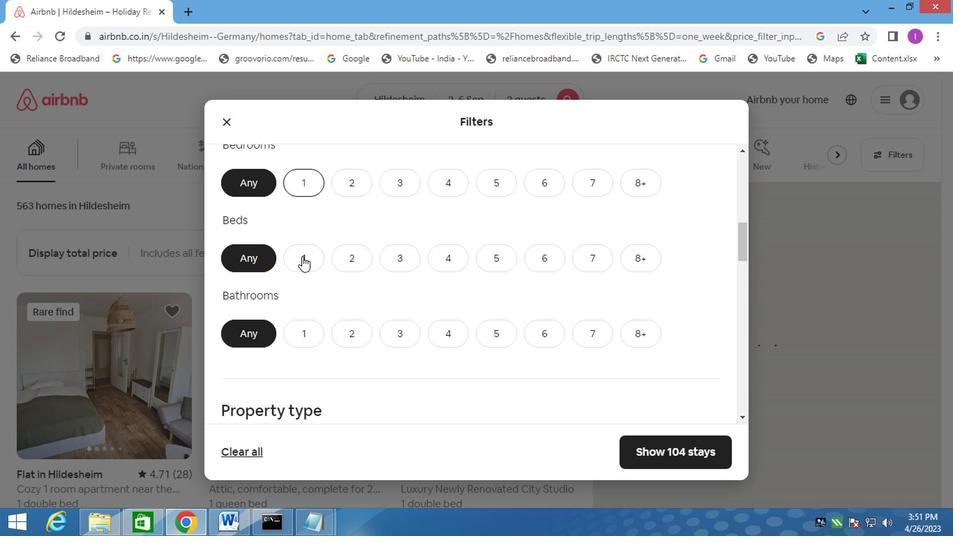 
Action: Mouse pressed left at (284, 252)
Screenshot: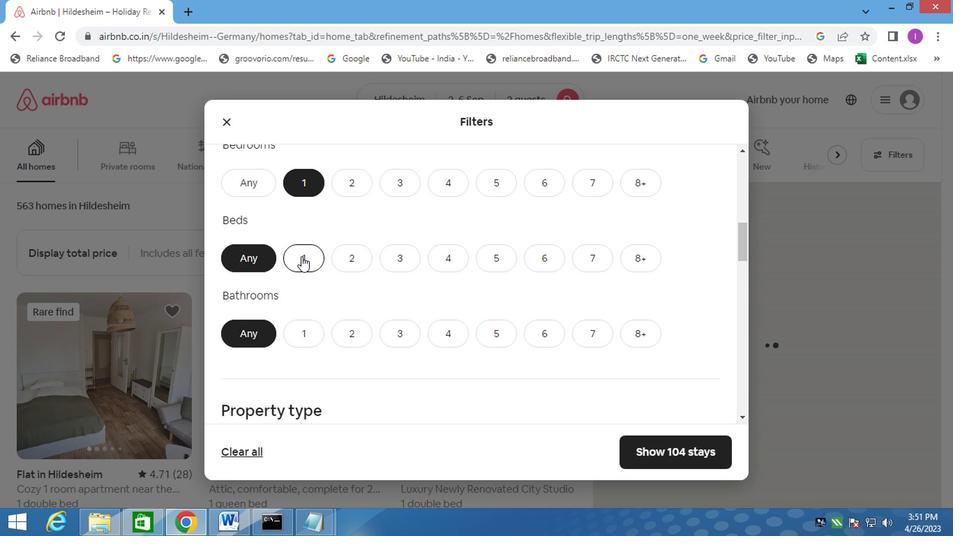 
Action: Mouse moved to (287, 301)
Screenshot: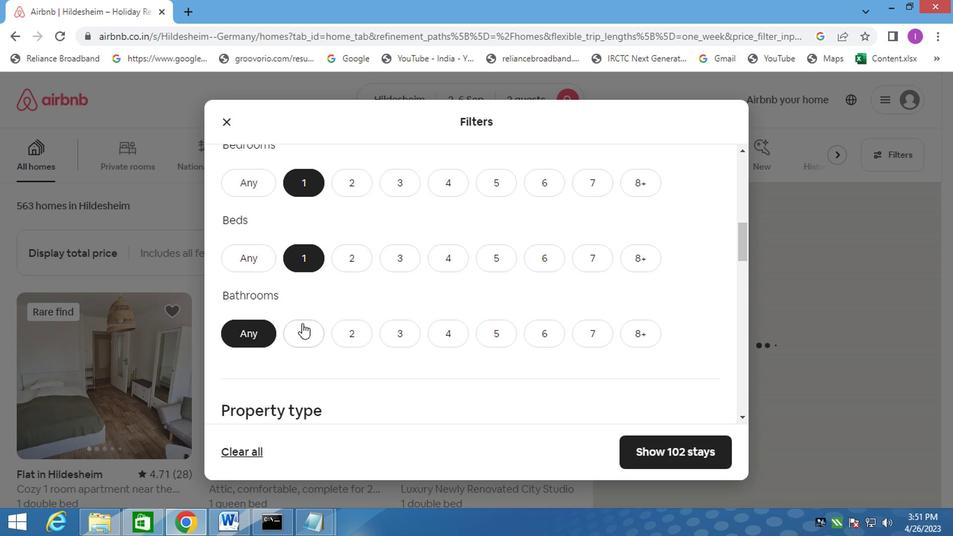 
Action: Mouse pressed left at (287, 301)
Screenshot: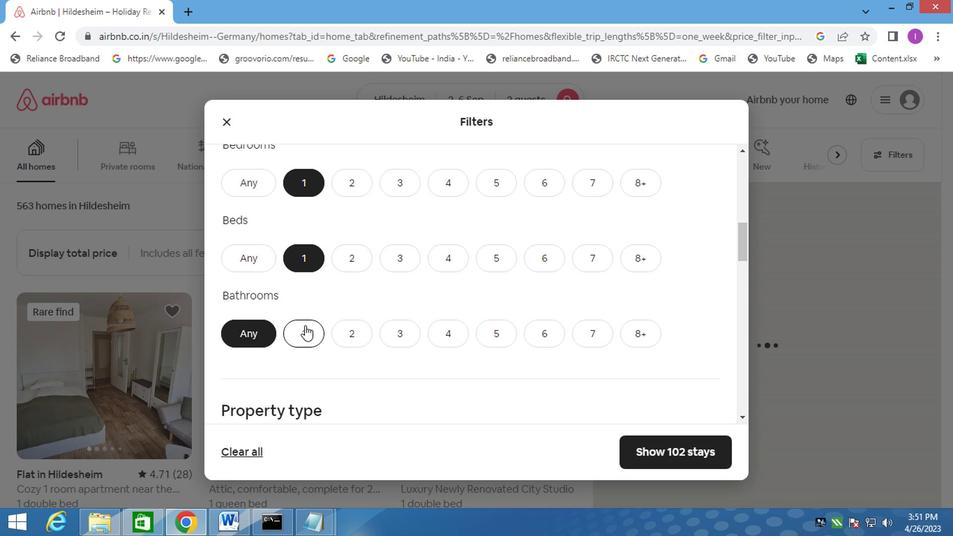 
Action: Mouse moved to (317, 289)
Screenshot: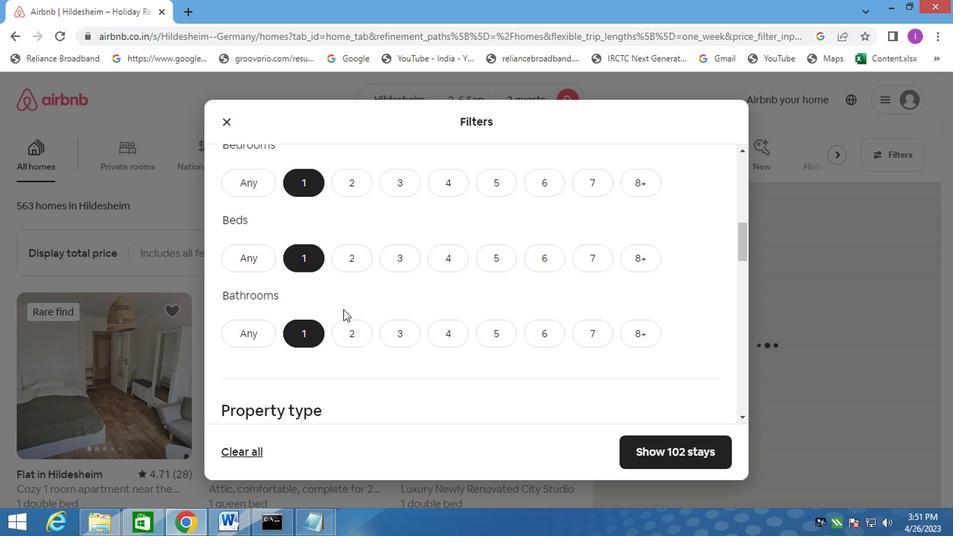 
Action: Mouse scrolled (317, 289) with delta (0, 0)
Screenshot: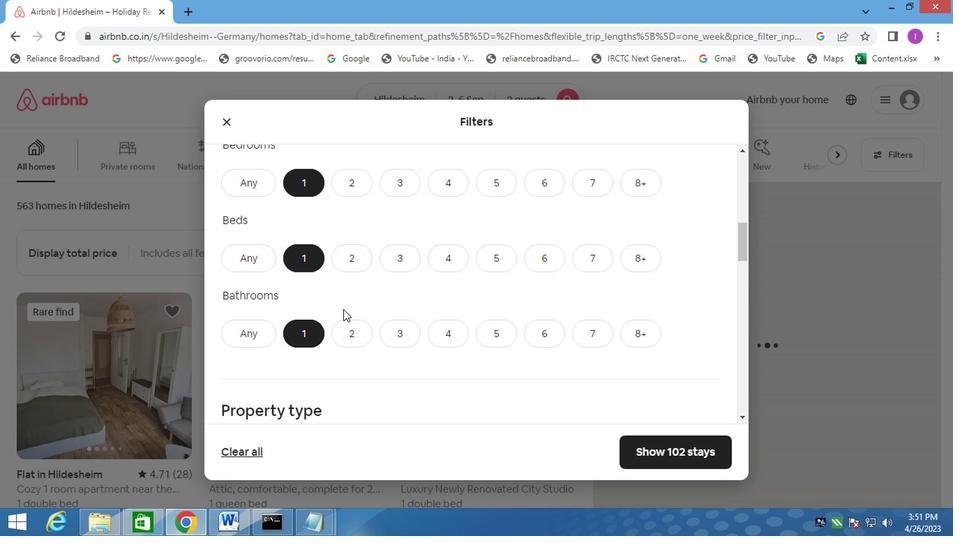 
Action: Mouse moved to (321, 292)
Screenshot: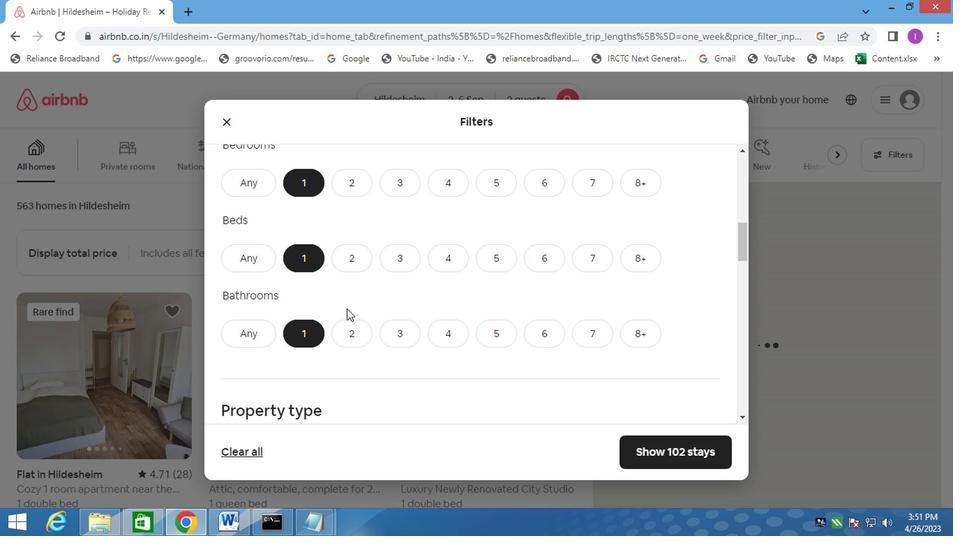 
Action: Mouse scrolled (320, 291) with delta (0, 0)
Screenshot: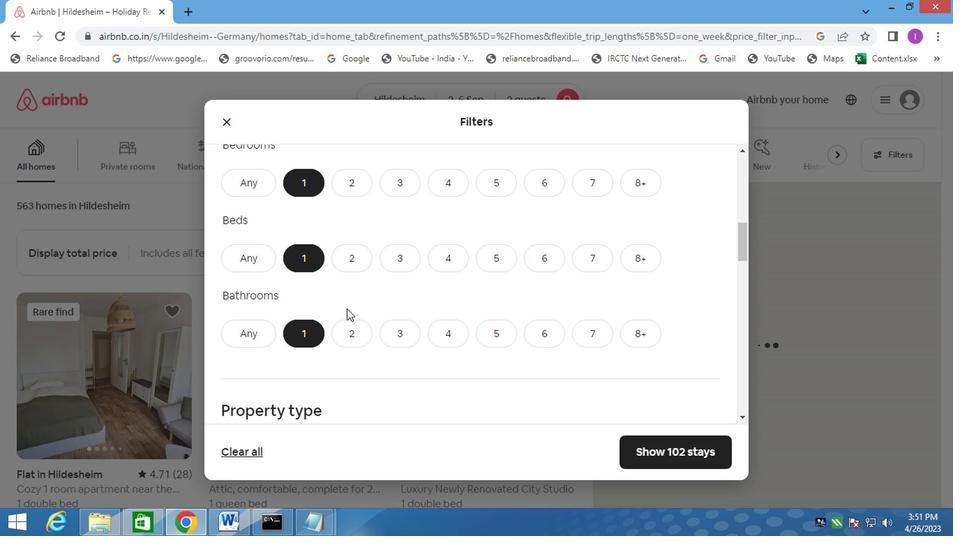 
Action: Mouse moved to (322, 293)
Screenshot: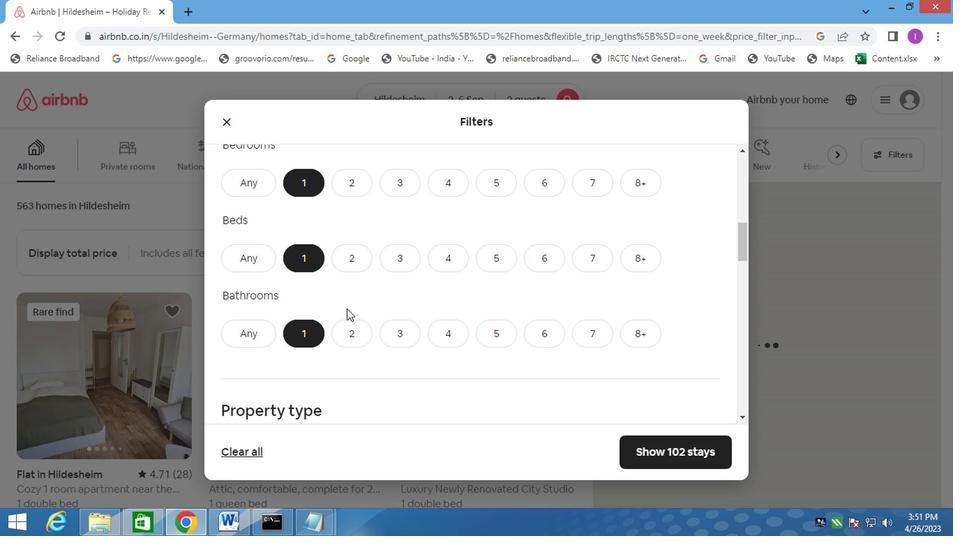 
Action: Mouse scrolled (322, 292) with delta (0, 0)
Screenshot: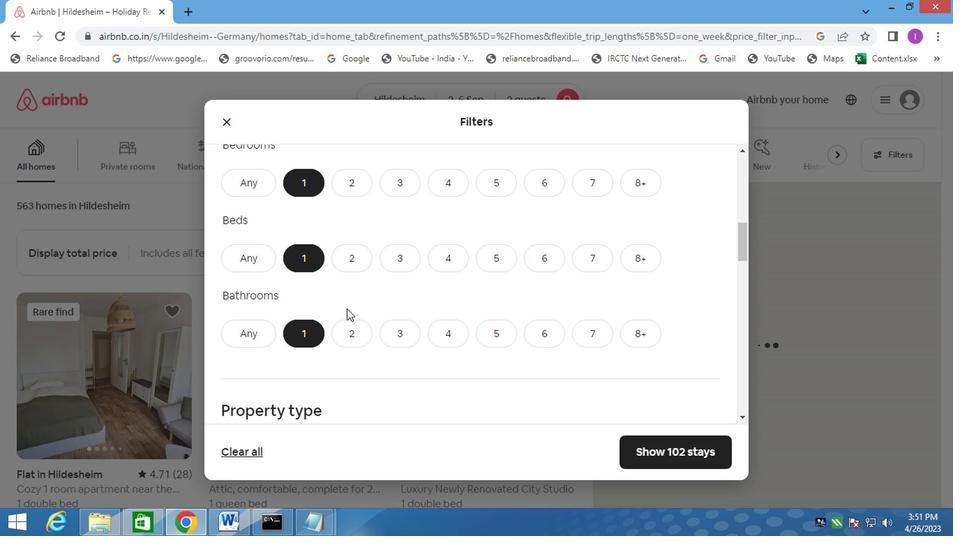 
Action: Mouse scrolled (322, 292) with delta (0, 0)
Screenshot: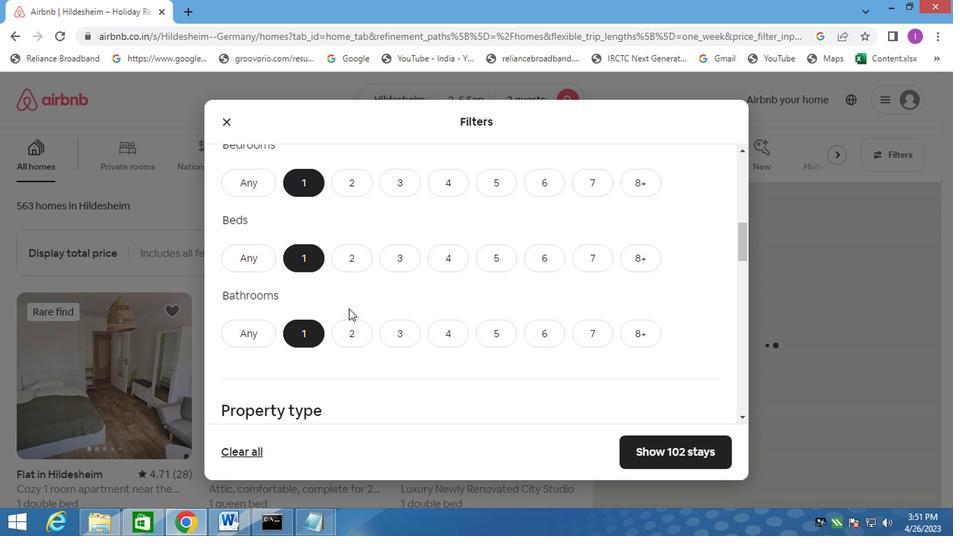 
Action: Mouse moved to (289, 224)
Screenshot: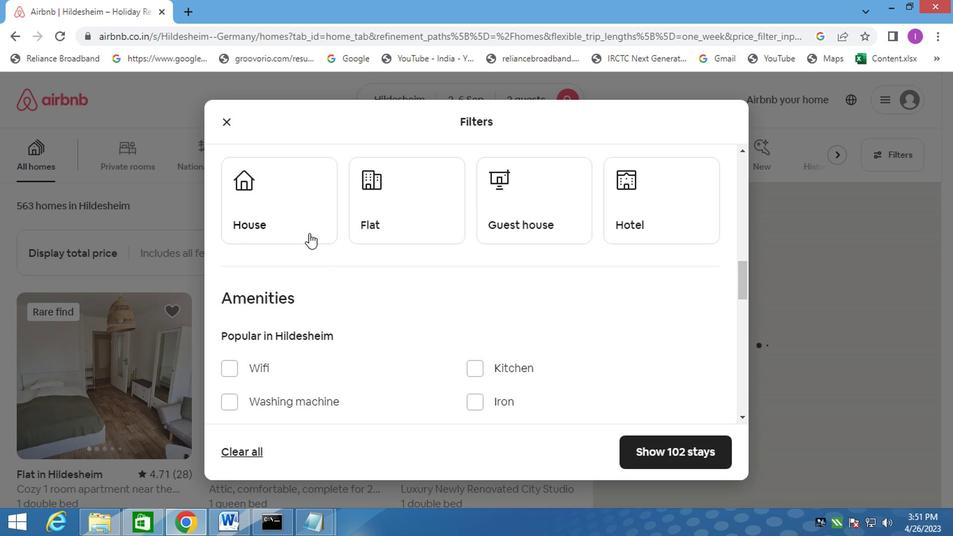 
Action: Mouse pressed left at (289, 224)
Screenshot: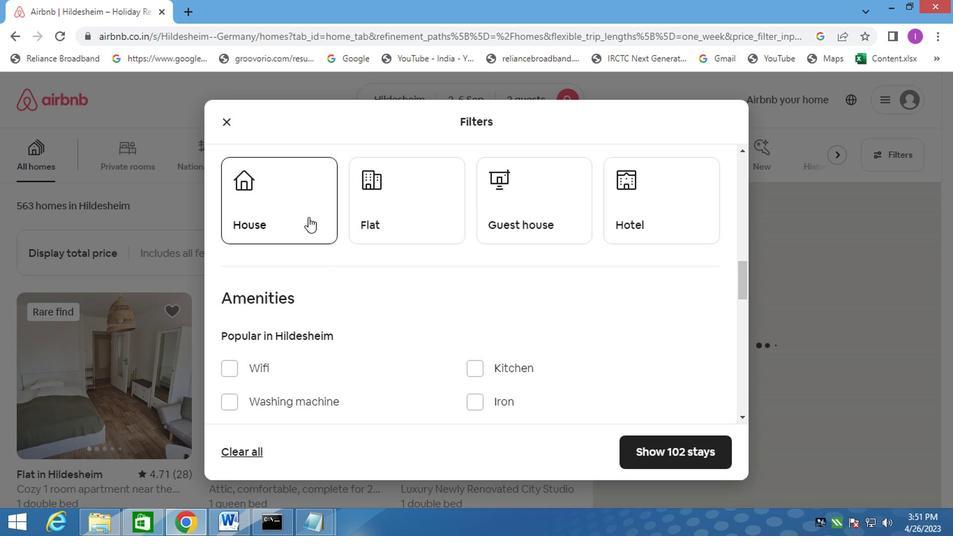 
Action: Mouse moved to (341, 231)
Screenshot: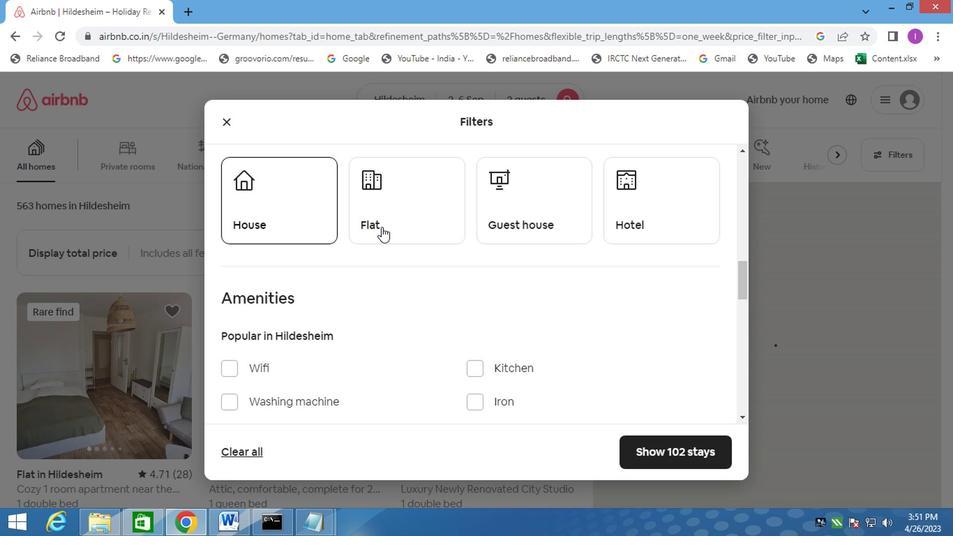 
Action: Mouse pressed left at (341, 231)
Screenshot: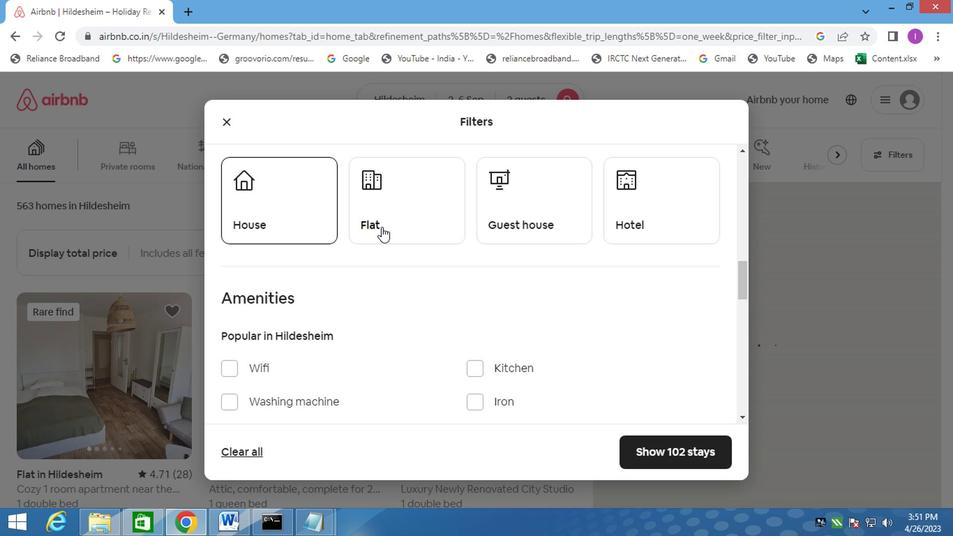 
Action: Mouse moved to (436, 238)
Screenshot: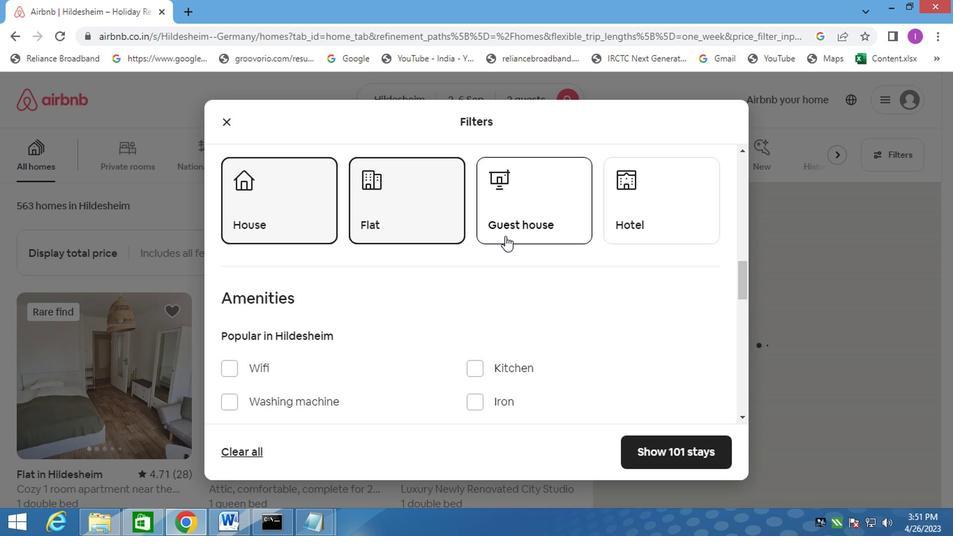 
Action: Mouse pressed left at (436, 238)
Screenshot: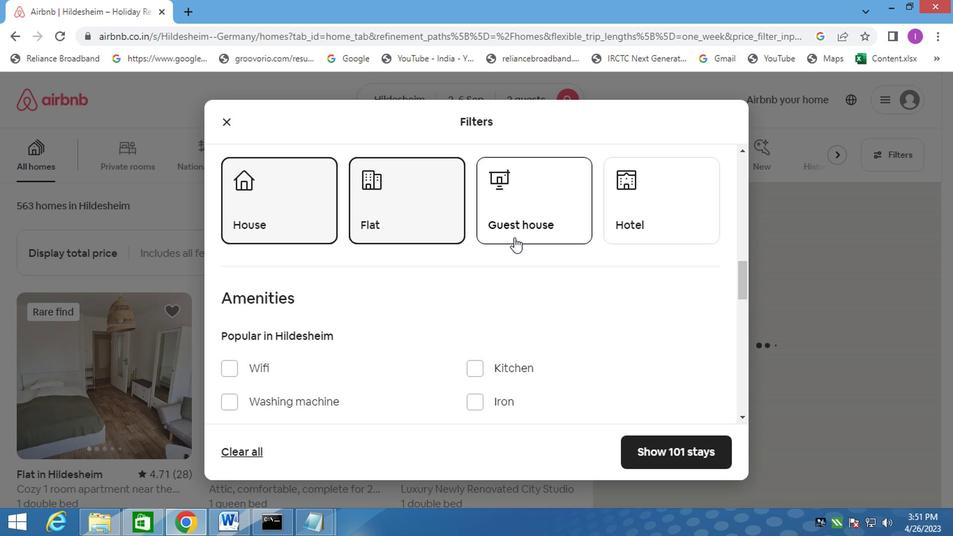 
Action: Mouse moved to (527, 222)
Screenshot: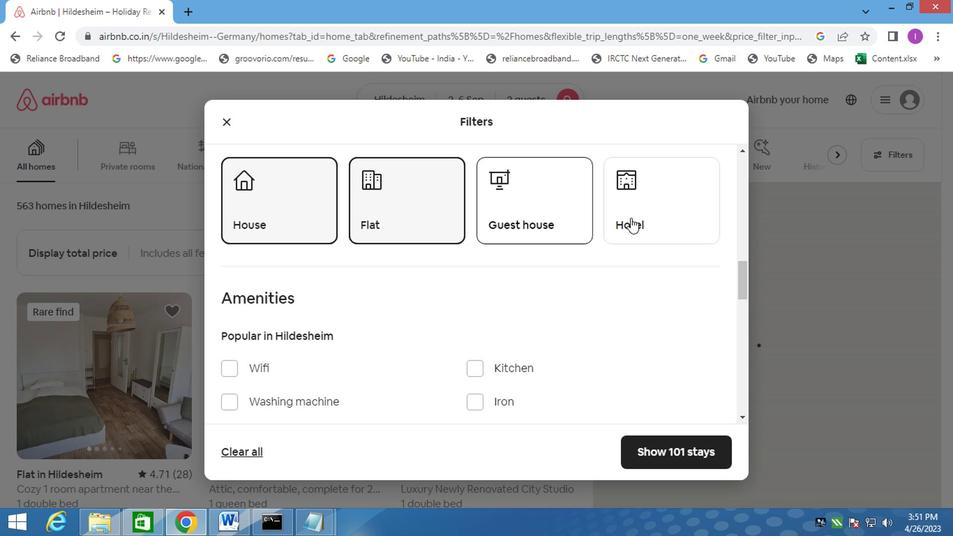 
Action: Mouse pressed left at (527, 222)
Screenshot: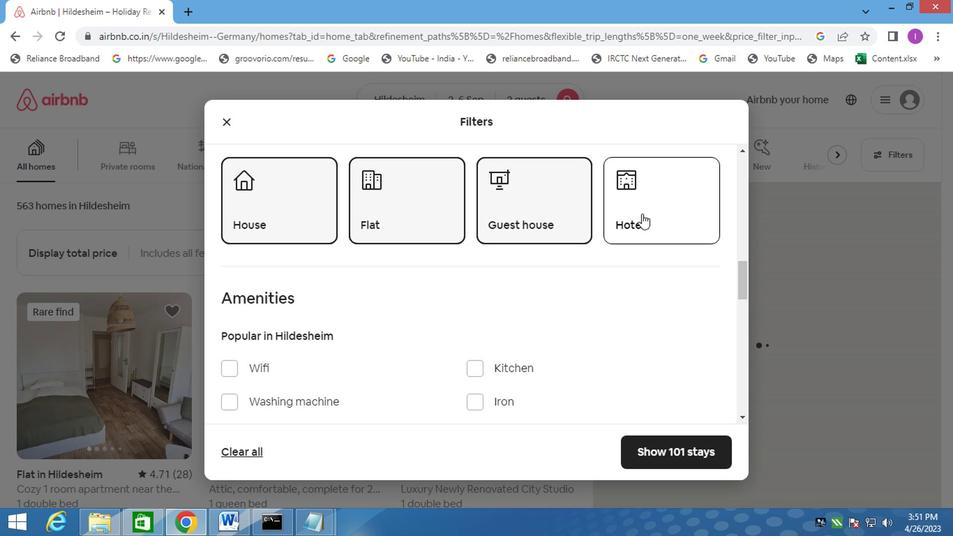 
Action: Mouse moved to (251, 358)
Screenshot: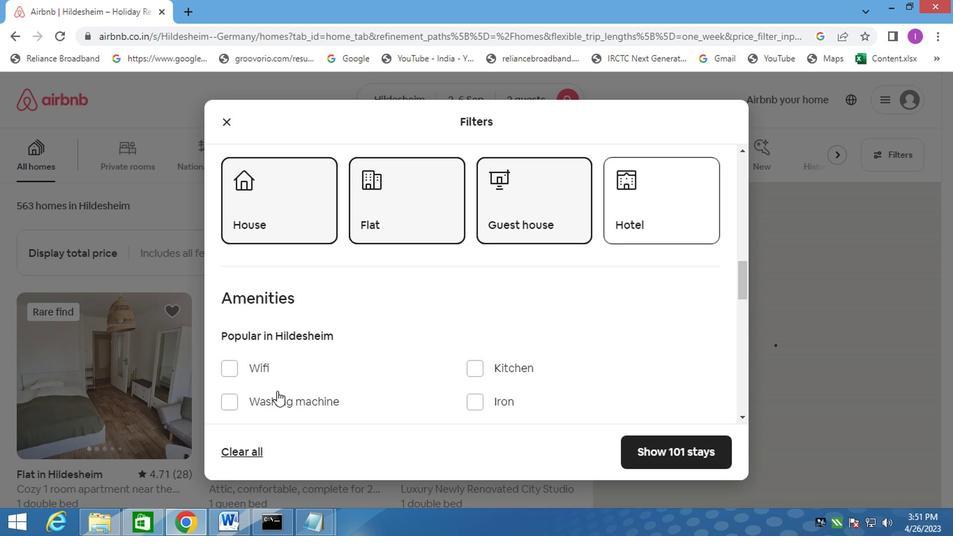 
Action: Mouse scrolled (251, 358) with delta (0, 0)
Screenshot: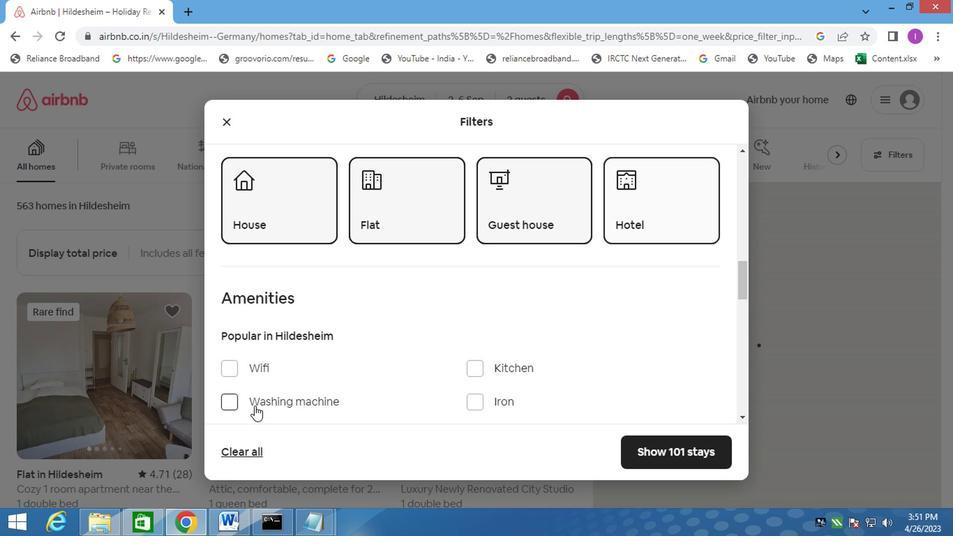 
Action: Mouse moved to (251, 356)
Screenshot: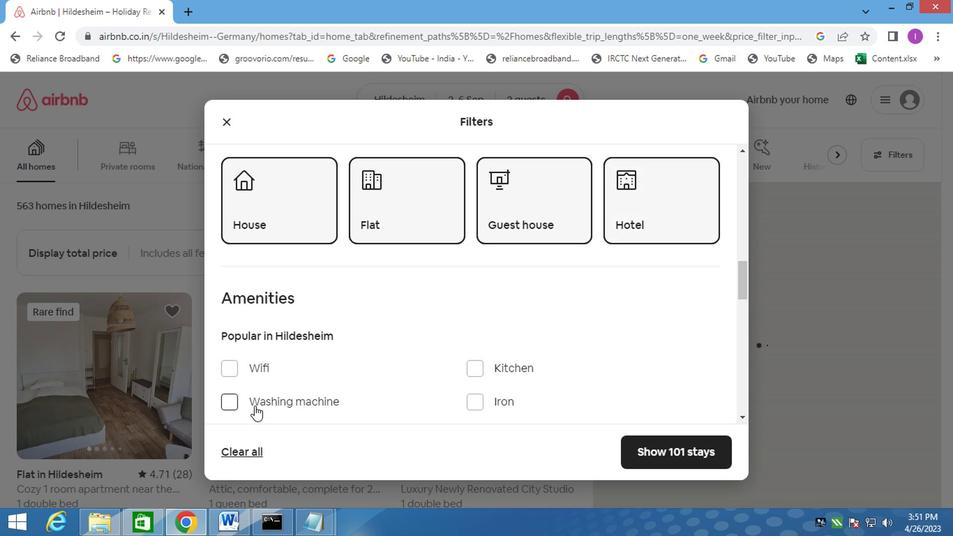 
Action: Mouse scrolled (251, 355) with delta (0, 0)
Screenshot: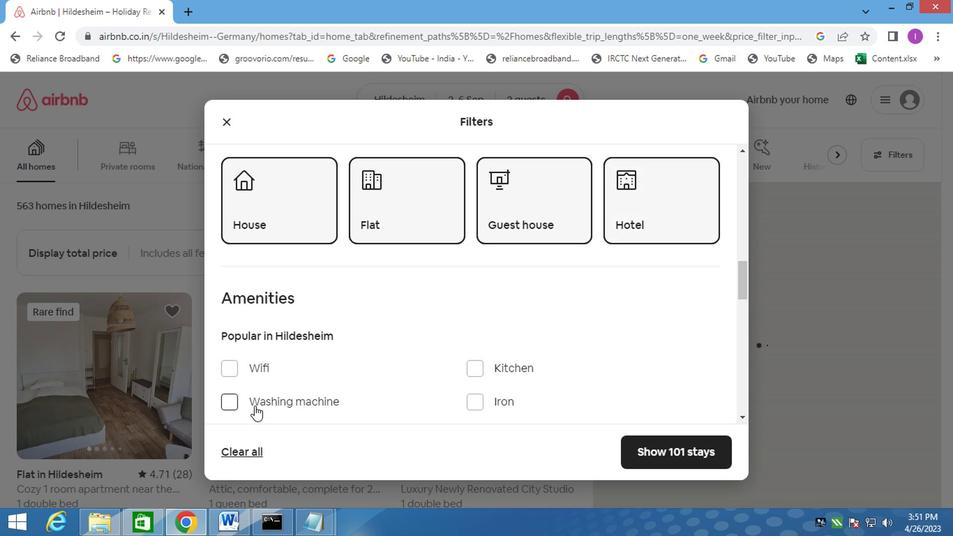 
Action: Mouse moved to (261, 347)
Screenshot: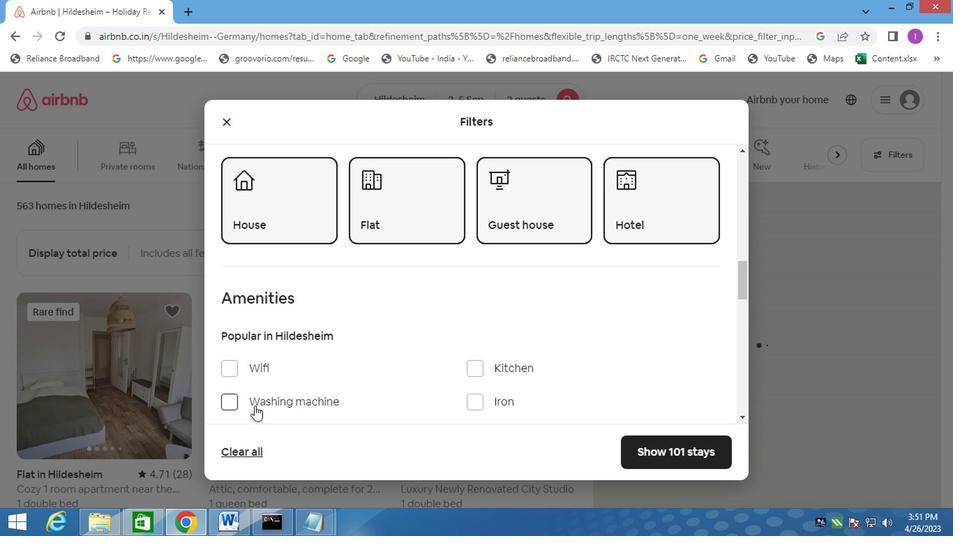 
Action: Mouse scrolled (261, 347) with delta (0, 0)
Screenshot: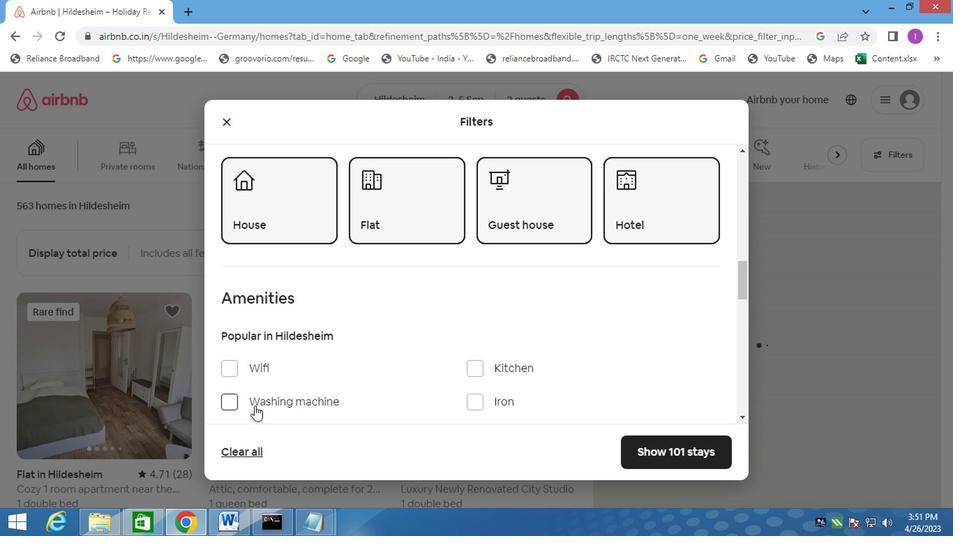 
Action: Mouse moved to (324, 319)
Screenshot: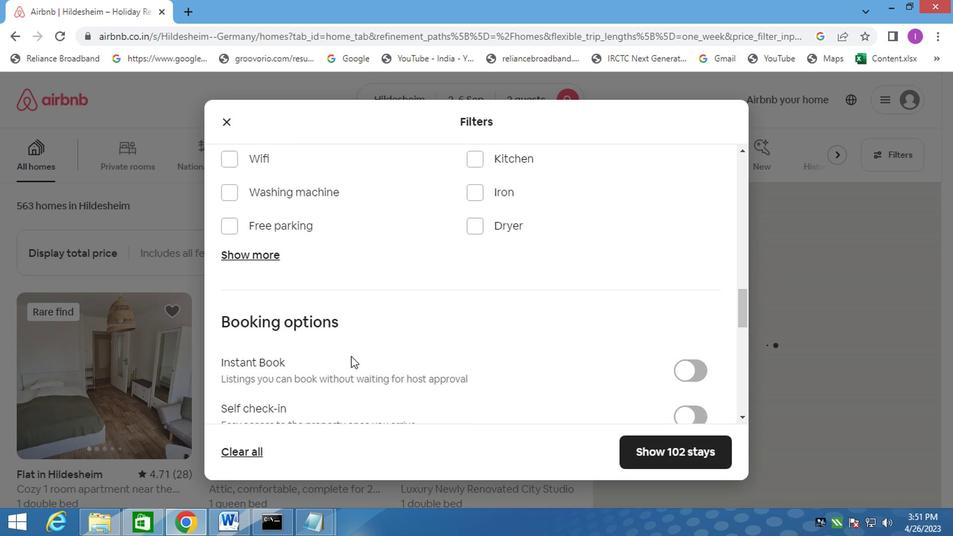
Action: Mouse scrolled (324, 319) with delta (0, 0)
Screenshot: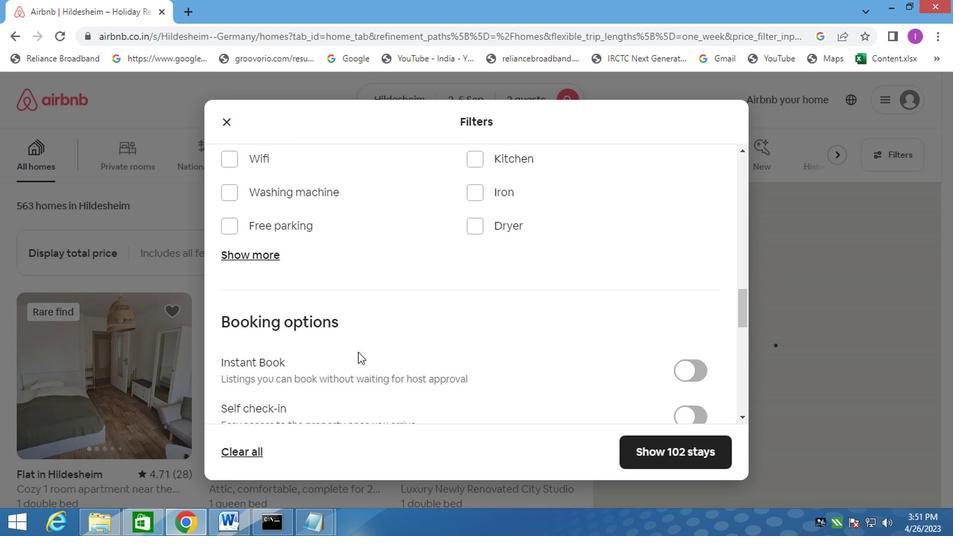 
Action: Mouse scrolled (324, 319) with delta (0, 0)
Screenshot: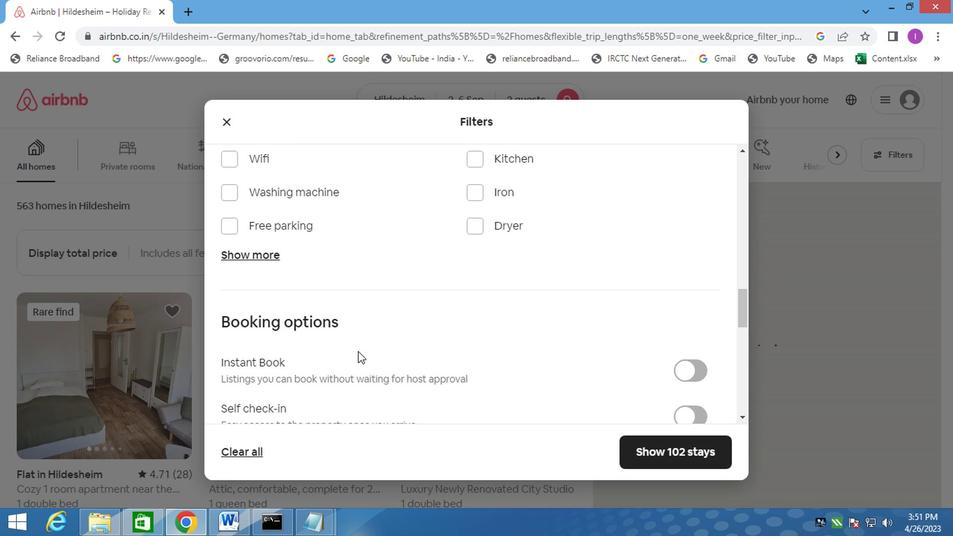 
Action: Mouse moved to (568, 268)
Screenshot: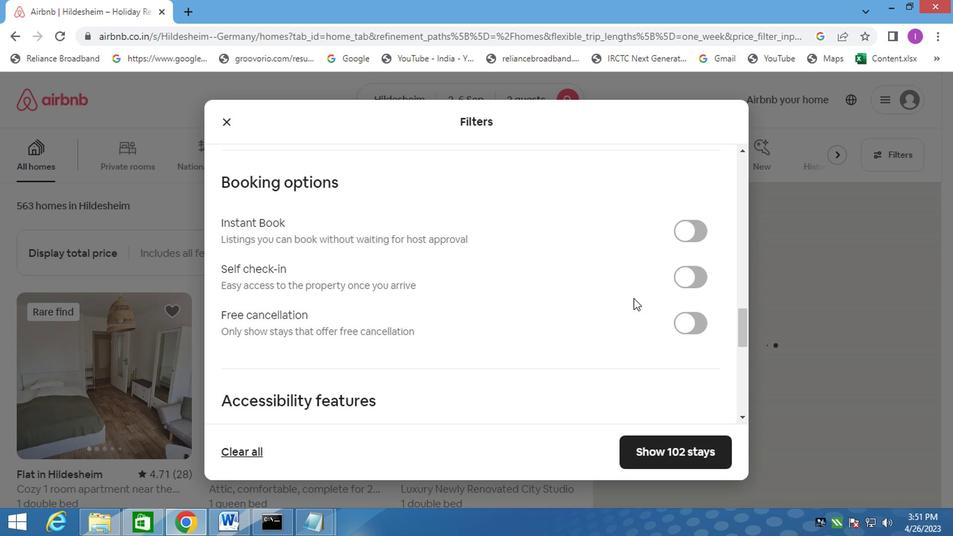 
Action: Mouse pressed left at (568, 268)
Screenshot: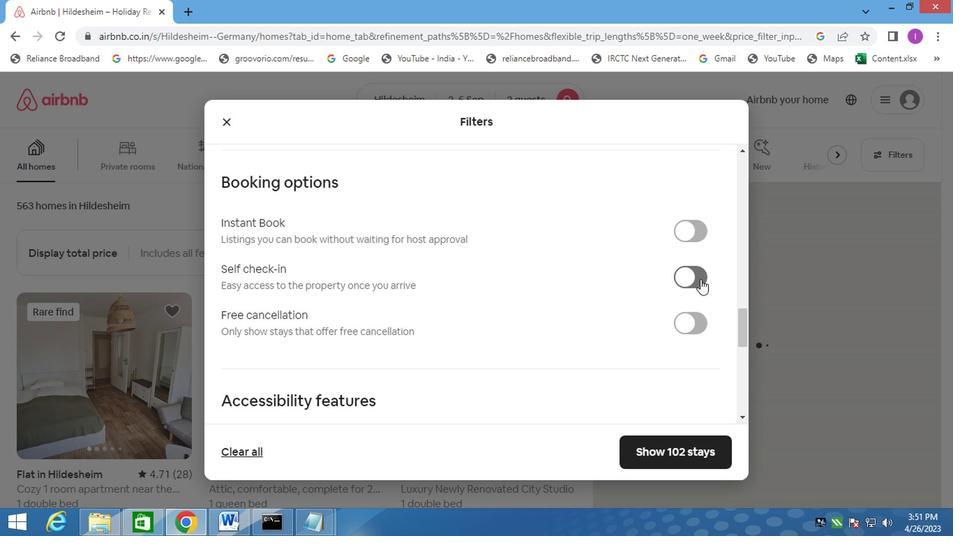 
Action: Mouse moved to (402, 295)
Screenshot: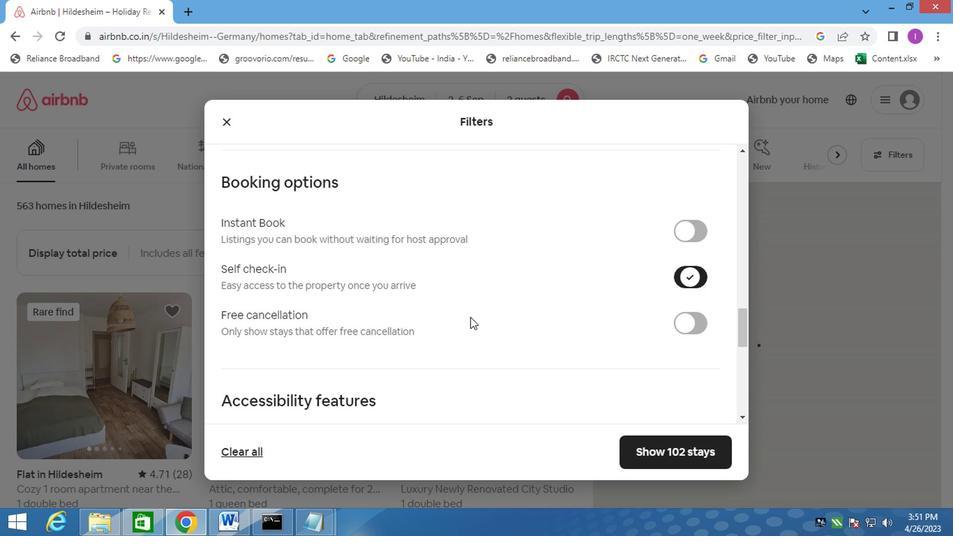 
Action: Mouse scrolled (402, 295) with delta (0, 0)
Screenshot: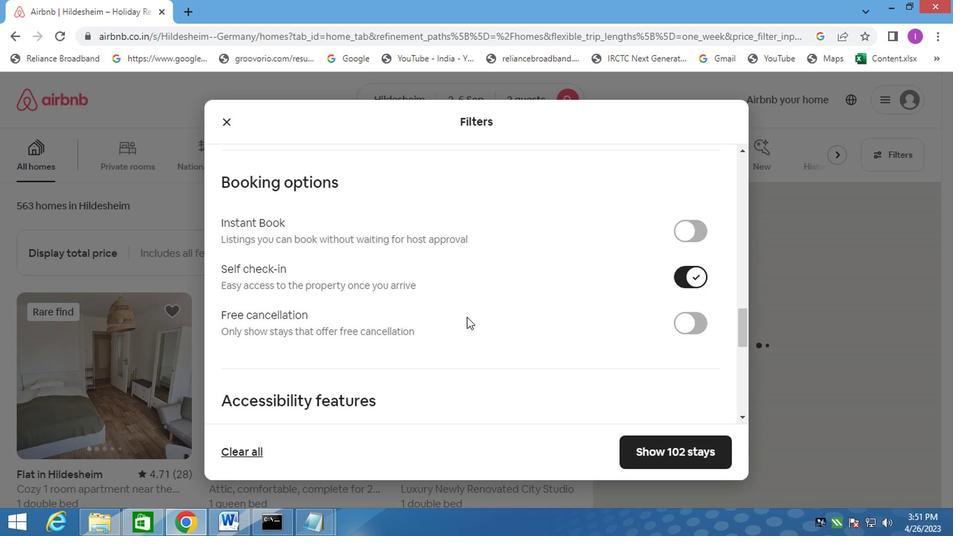 
Action: Mouse scrolled (402, 295) with delta (0, 0)
Screenshot: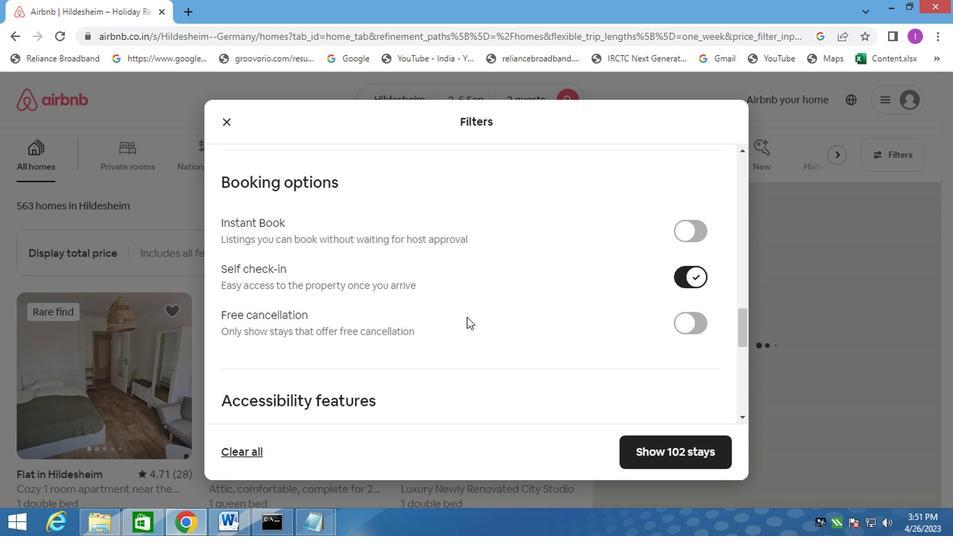 
Action: Mouse scrolled (402, 295) with delta (0, 0)
Screenshot: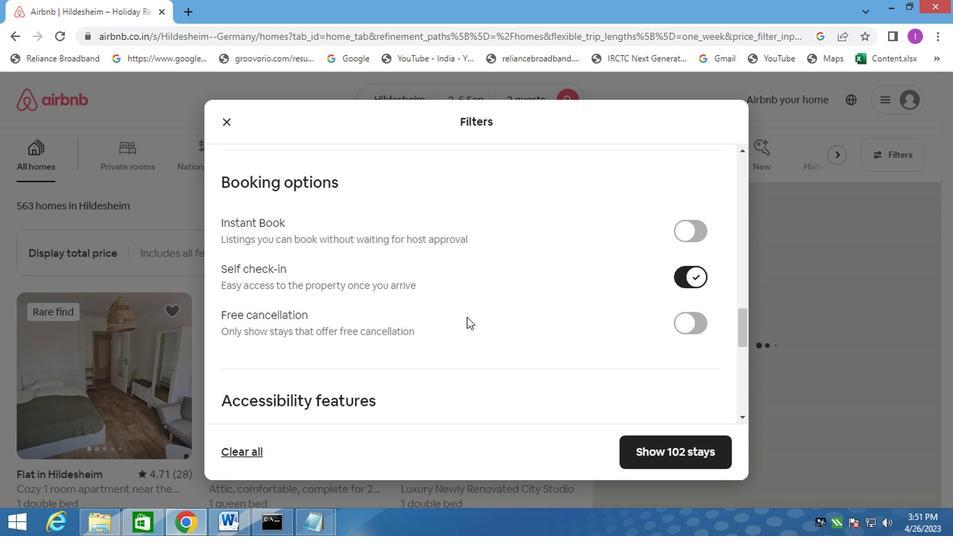 
Action: Mouse scrolled (402, 295) with delta (0, 0)
Screenshot: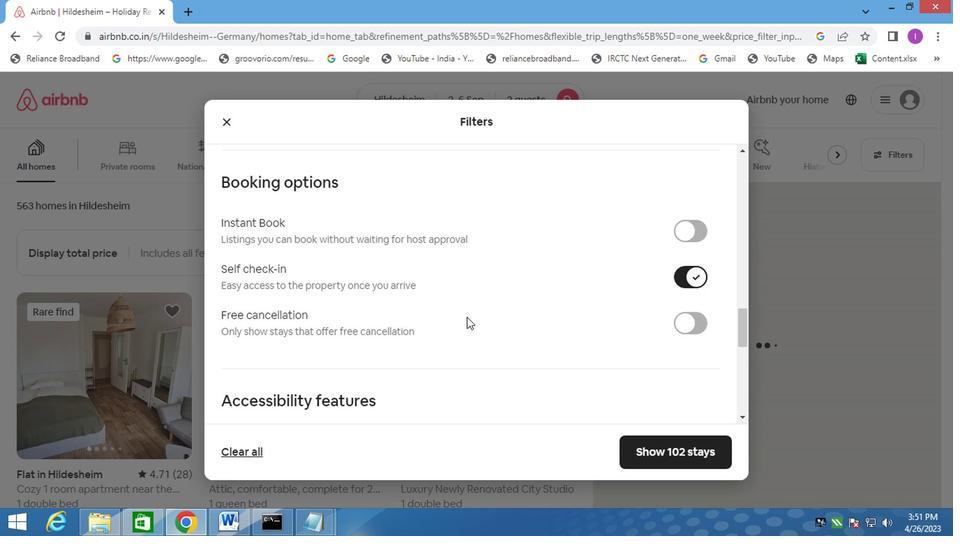 
Action: Mouse scrolled (402, 295) with delta (0, 0)
Screenshot: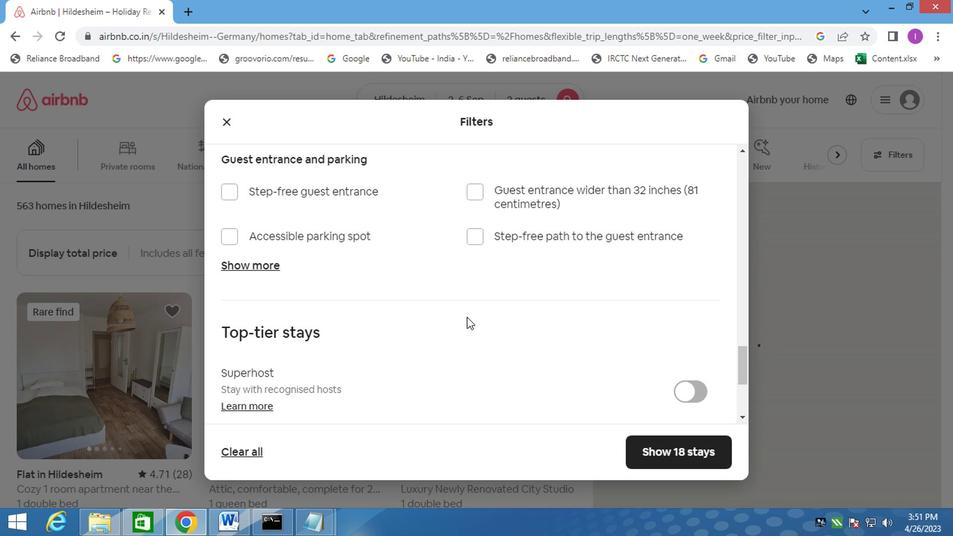 
Action: Mouse scrolled (402, 295) with delta (0, 0)
Screenshot: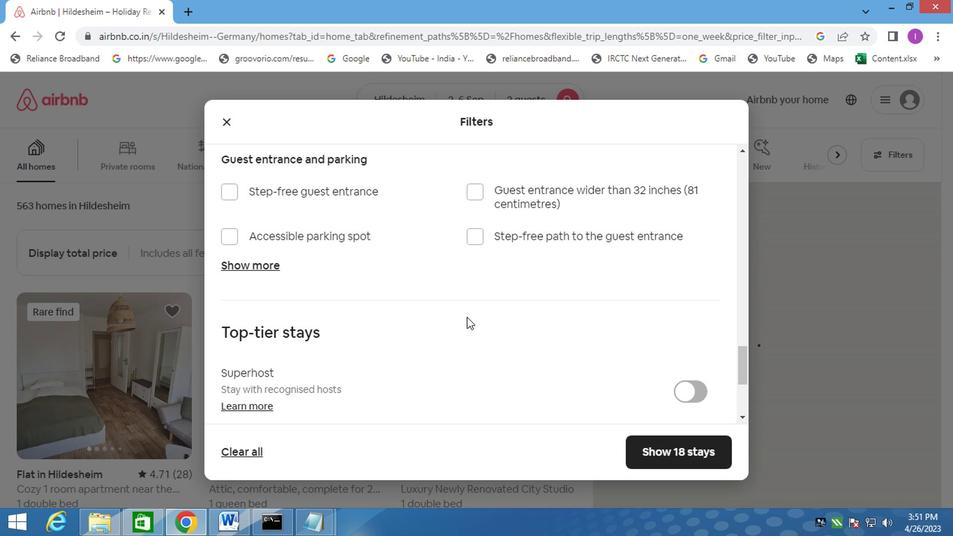 
Action: Mouse scrolled (402, 295) with delta (0, 0)
Screenshot: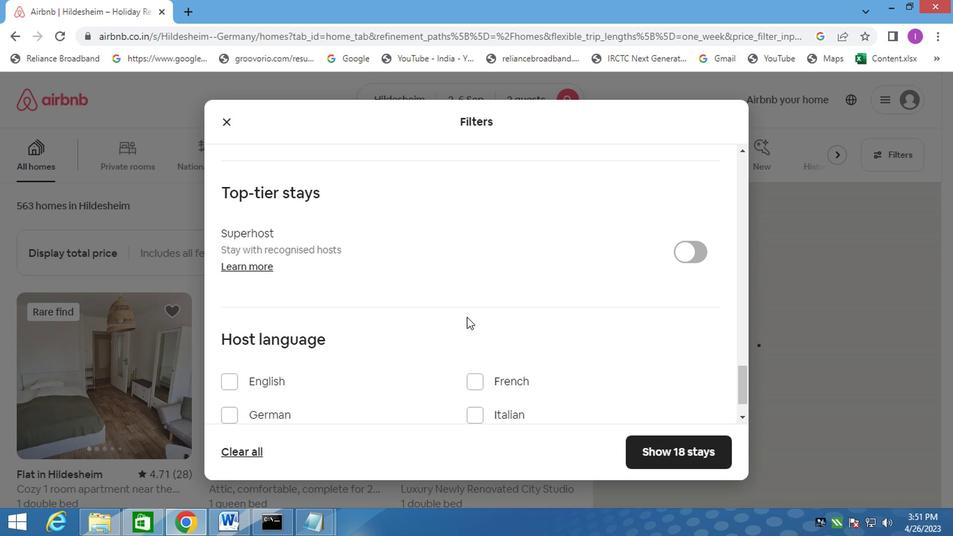 
Action: Mouse scrolled (402, 295) with delta (0, 0)
Screenshot: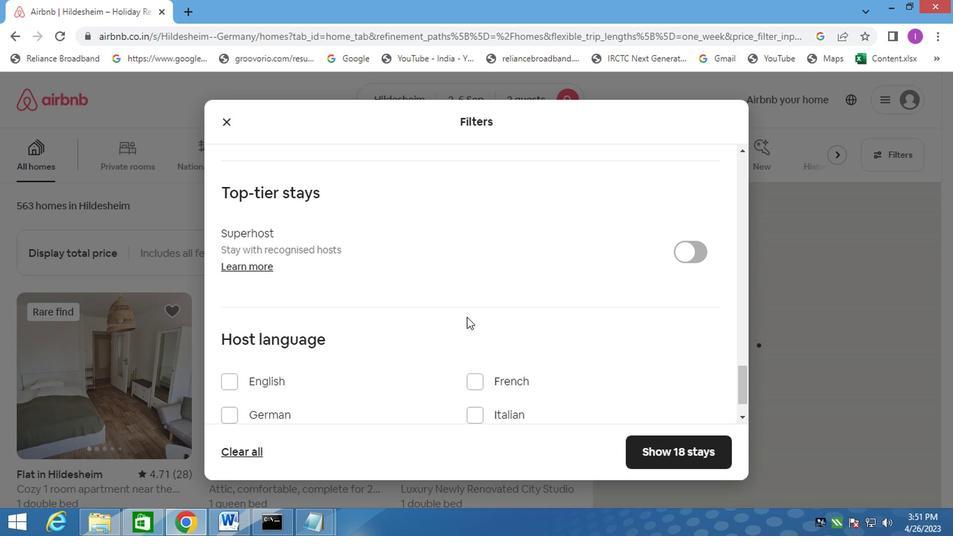 
Action: Mouse scrolled (402, 295) with delta (0, 0)
Screenshot: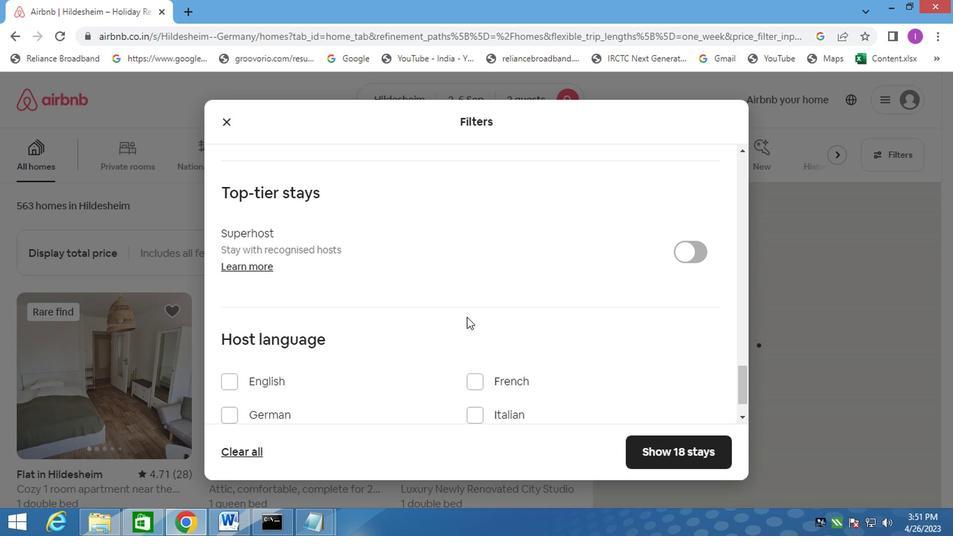 
Action: Mouse scrolled (402, 295) with delta (0, 0)
Screenshot: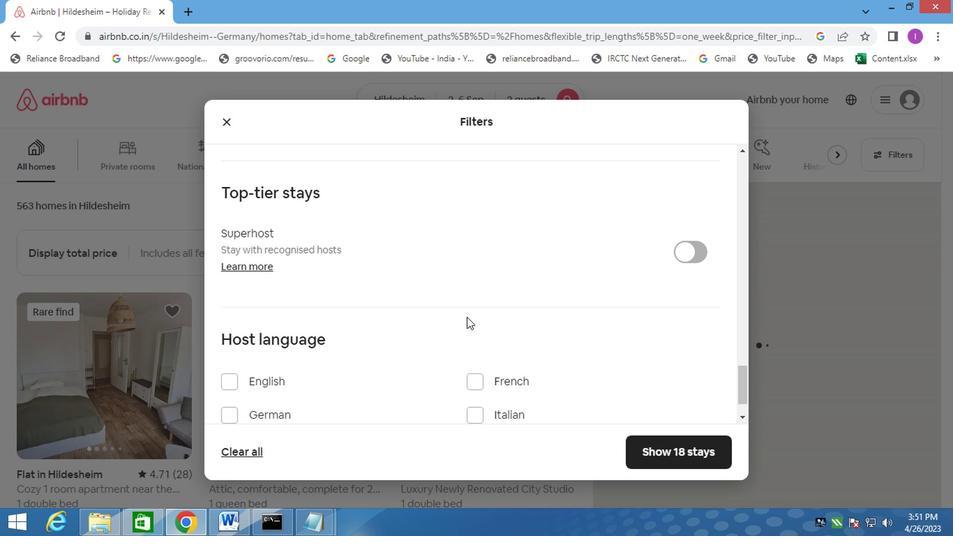 
Action: Mouse moved to (235, 302)
Screenshot: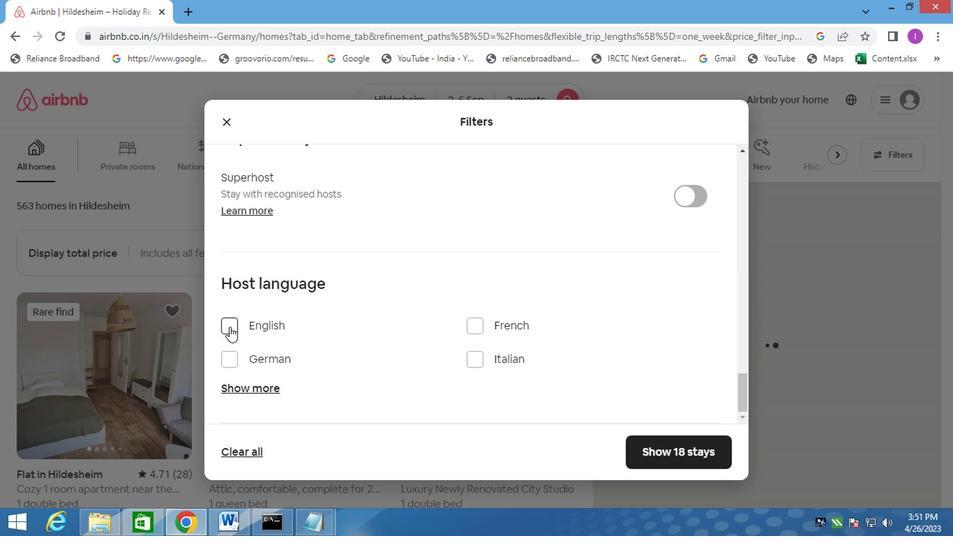 
Action: Mouse pressed left at (235, 302)
Screenshot: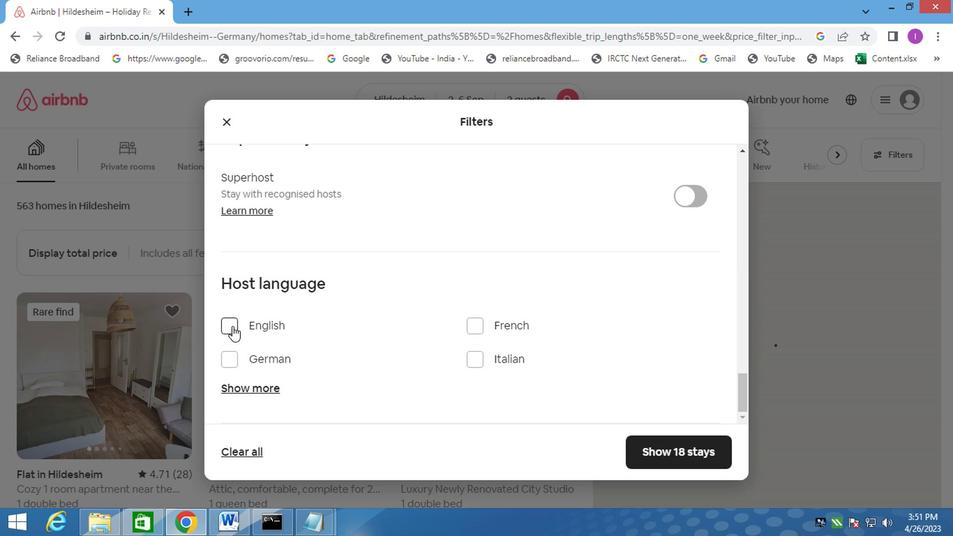 
Action: Mouse moved to (518, 317)
Screenshot: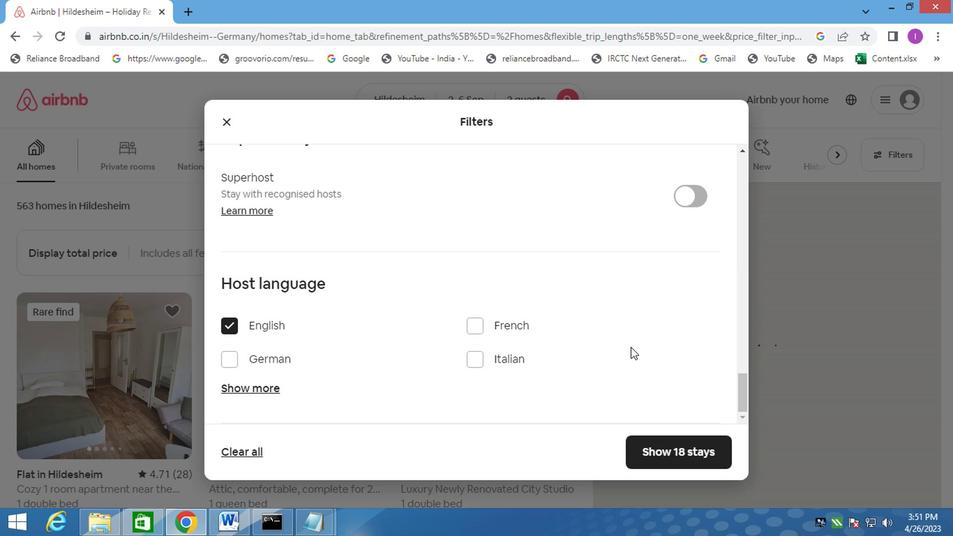 
Action: Mouse scrolled (518, 317) with delta (0, 0)
Screenshot: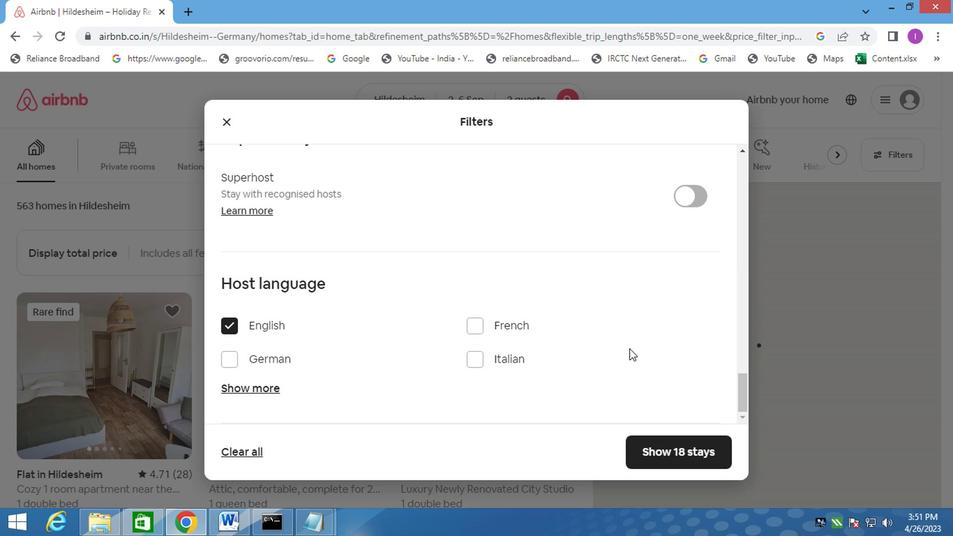 
Action: Mouse scrolled (518, 317) with delta (0, 0)
Screenshot: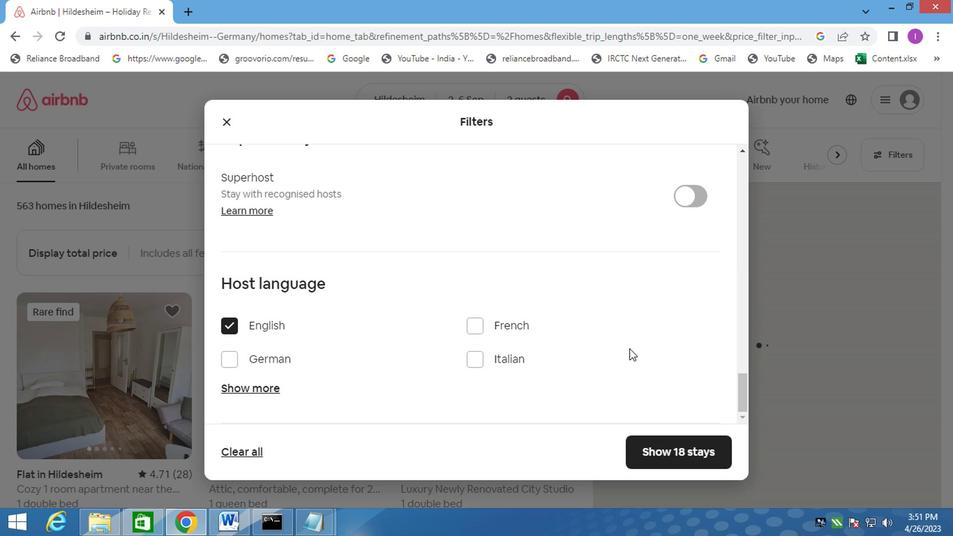 
Action: Mouse scrolled (518, 317) with delta (0, 0)
Screenshot: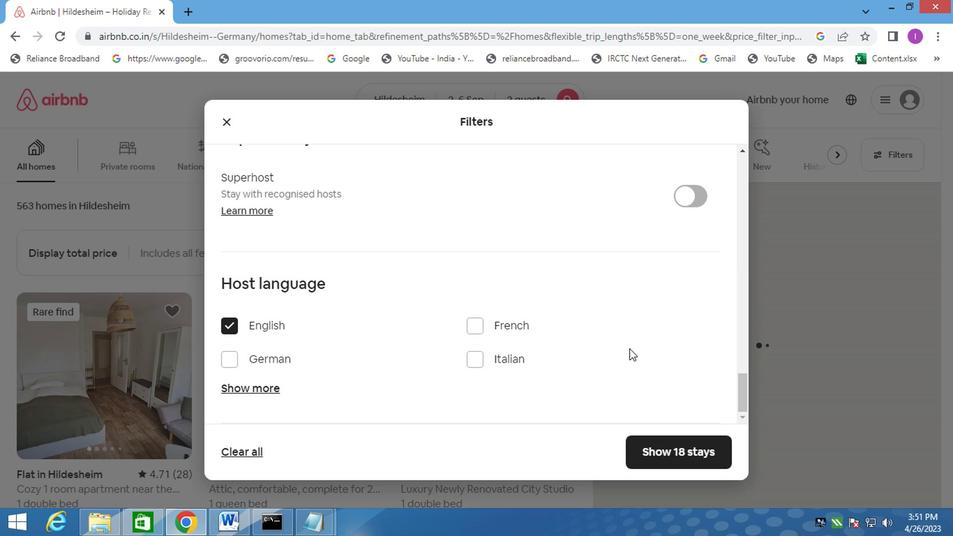 
Action: Mouse moved to (537, 389)
Screenshot: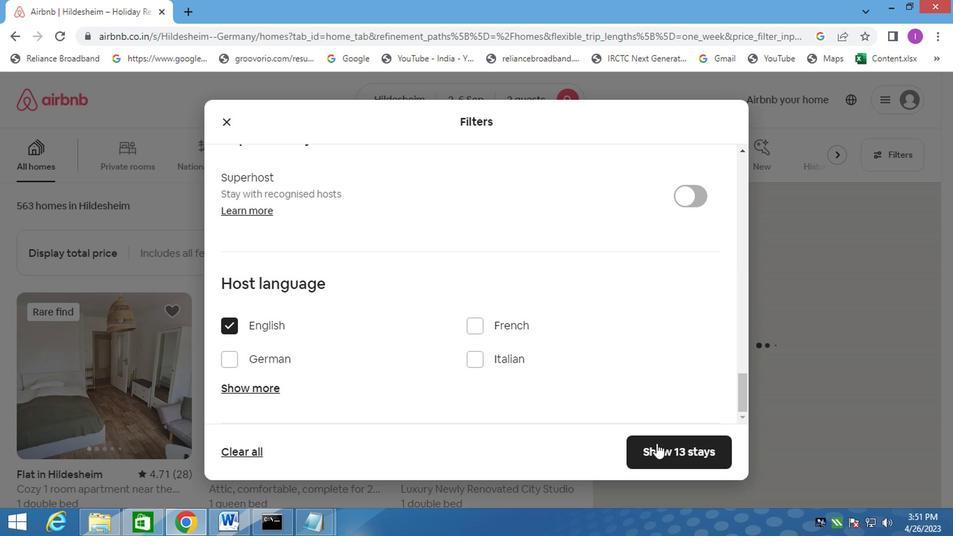 
Action: Mouse pressed left at (537, 389)
Screenshot: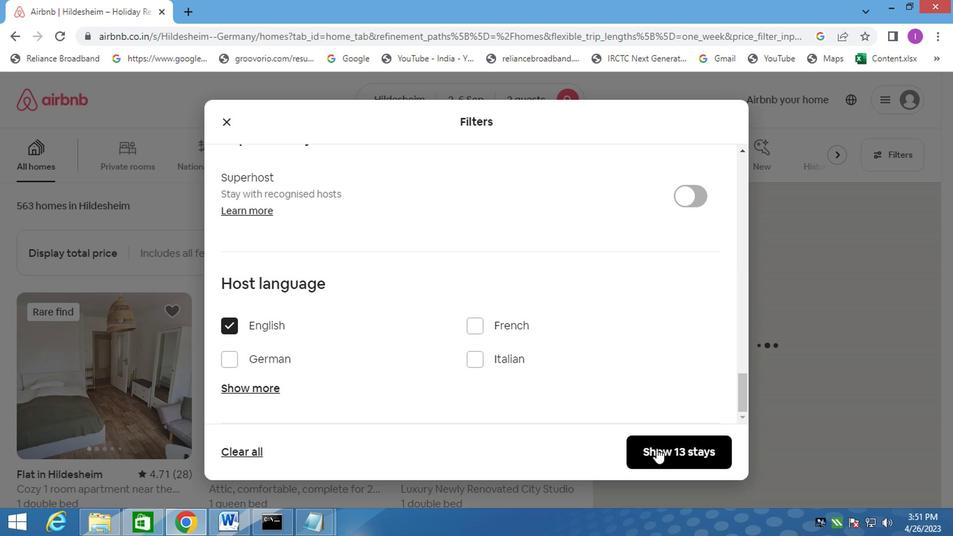 
Action: Mouse moved to (360, 152)
Screenshot: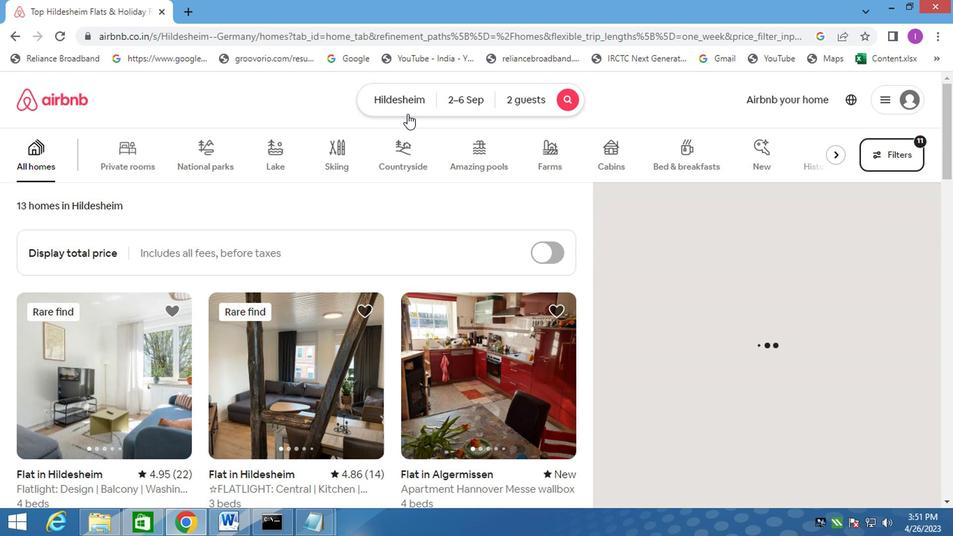 
